 Task: Find connections with filter location Sint-Truiden with filter topic #Moneywith filter profile language Potuguese with filter current company Seagull International Global HR Consultants with filter school Xavier Institute Of Management and Entrepreneurship with filter industry Information Services with filter service category Videography with filter keywords title Addiction Counselor
Action: Mouse moved to (547, 184)
Screenshot: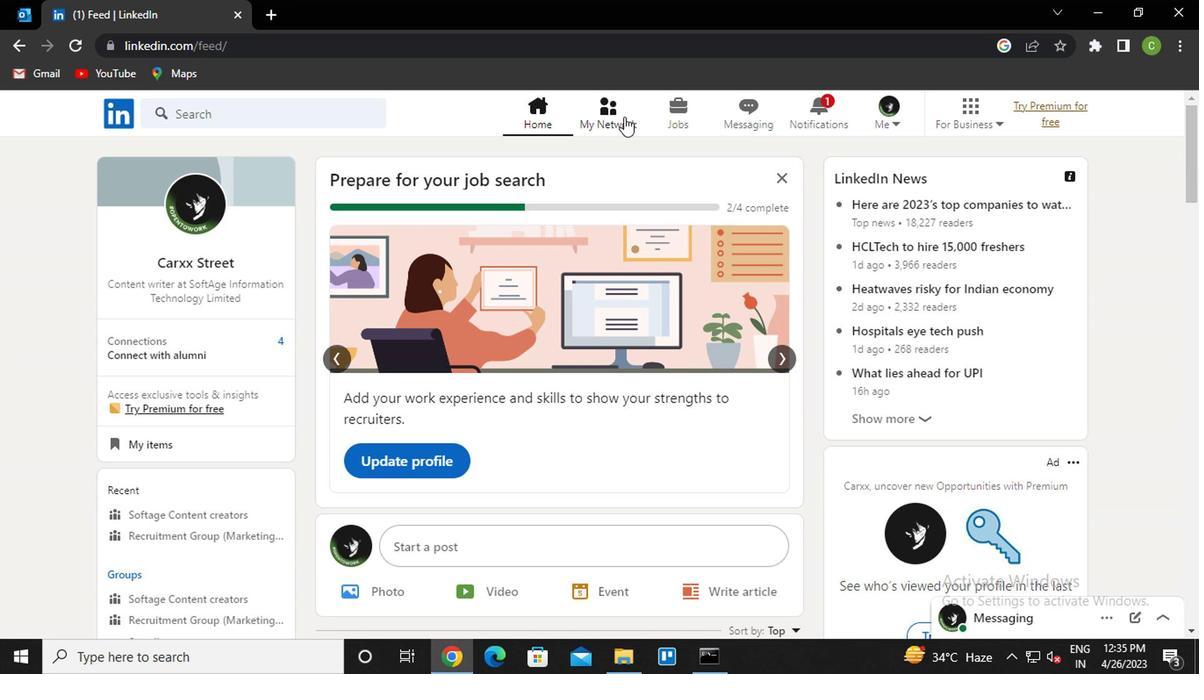 
Action: Mouse pressed left at (547, 184)
Screenshot: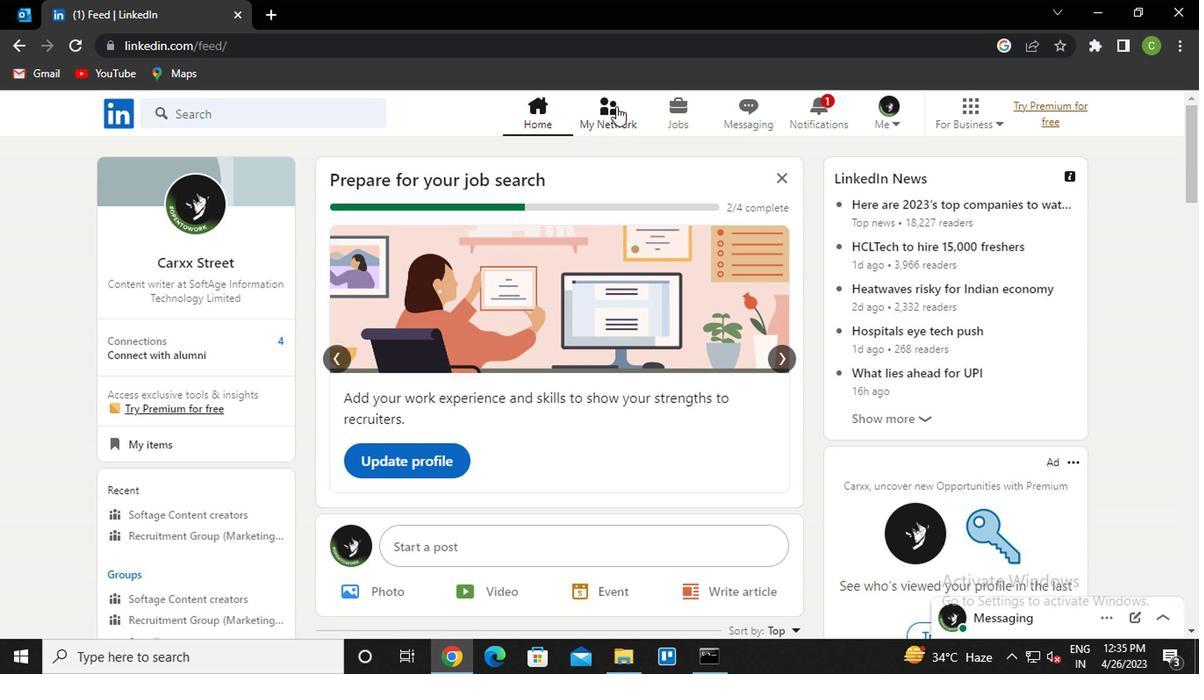
Action: Mouse moved to (300, 262)
Screenshot: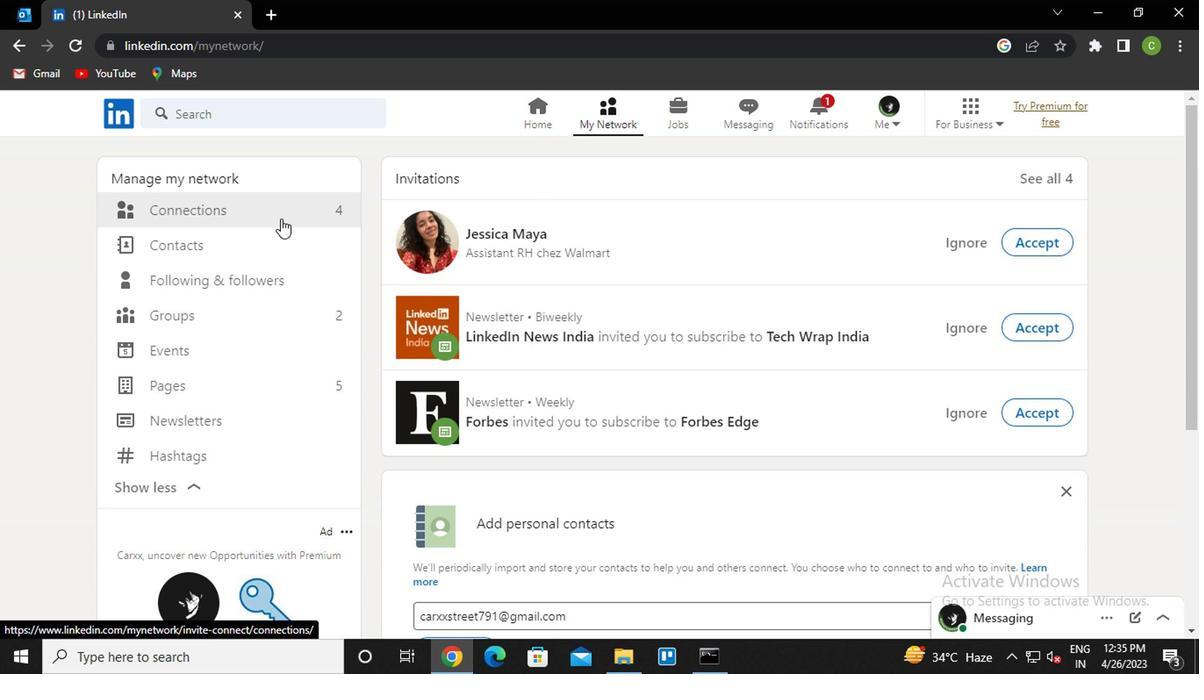 
Action: Mouse pressed left at (300, 262)
Screenshot: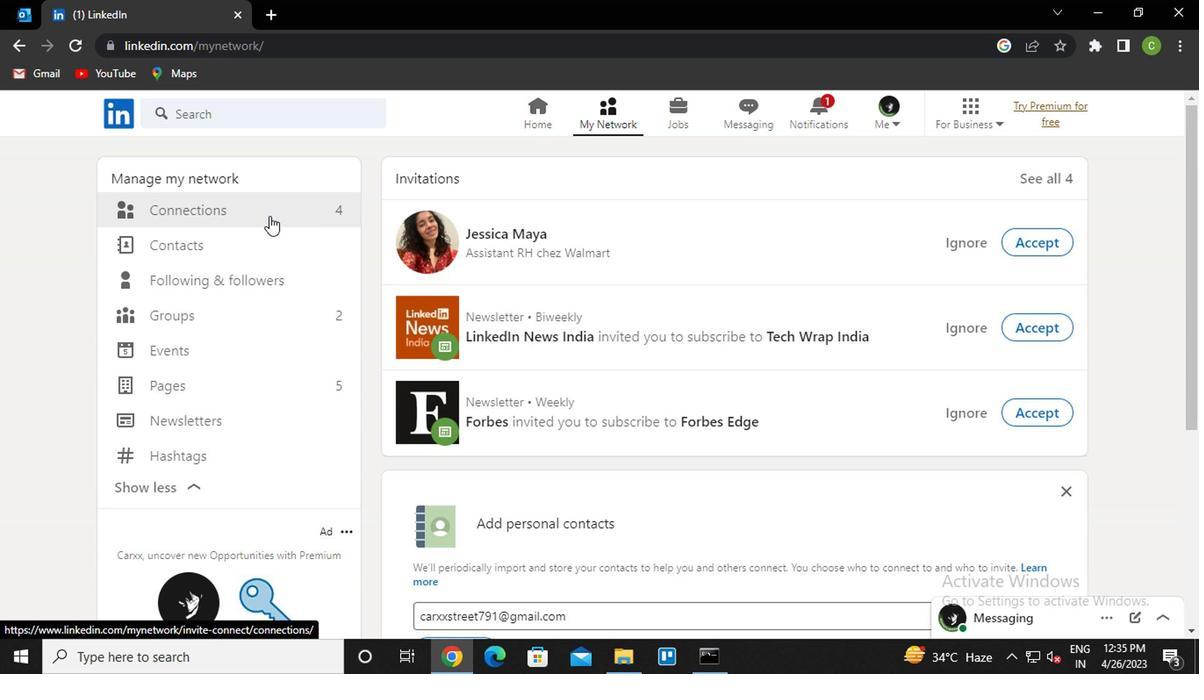 
Action: Mouse moved to (633, 260)
Screenshot: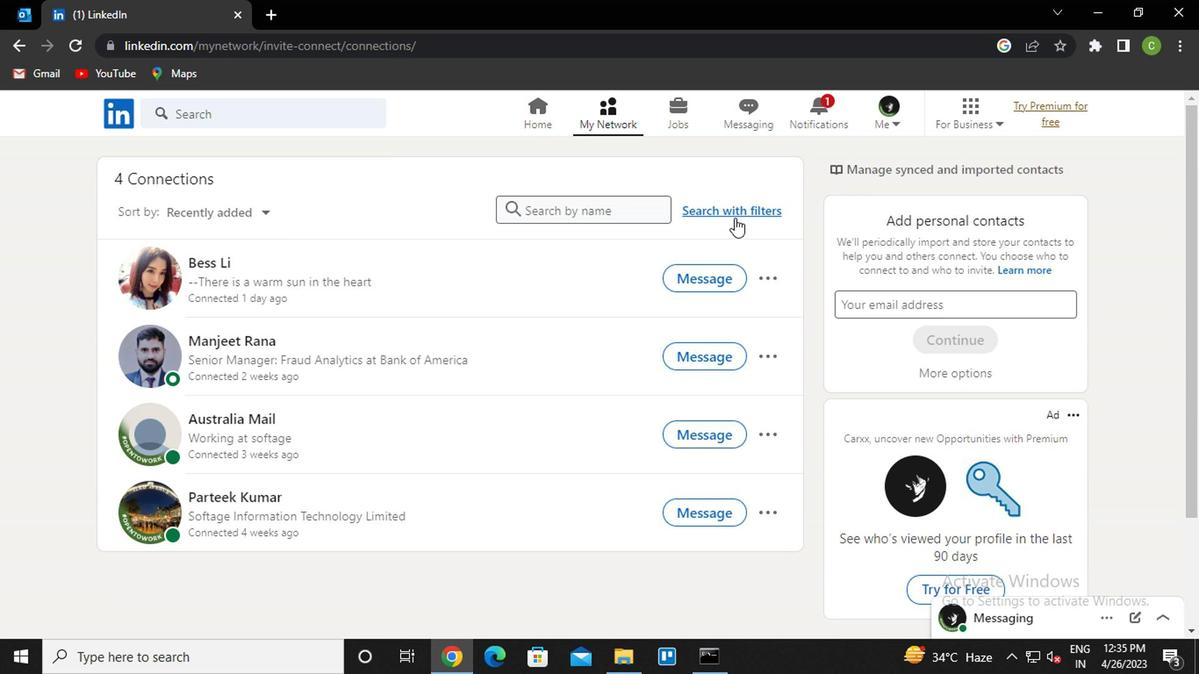 
Action: Mouse pressed left at (633, 260)
Screenshot: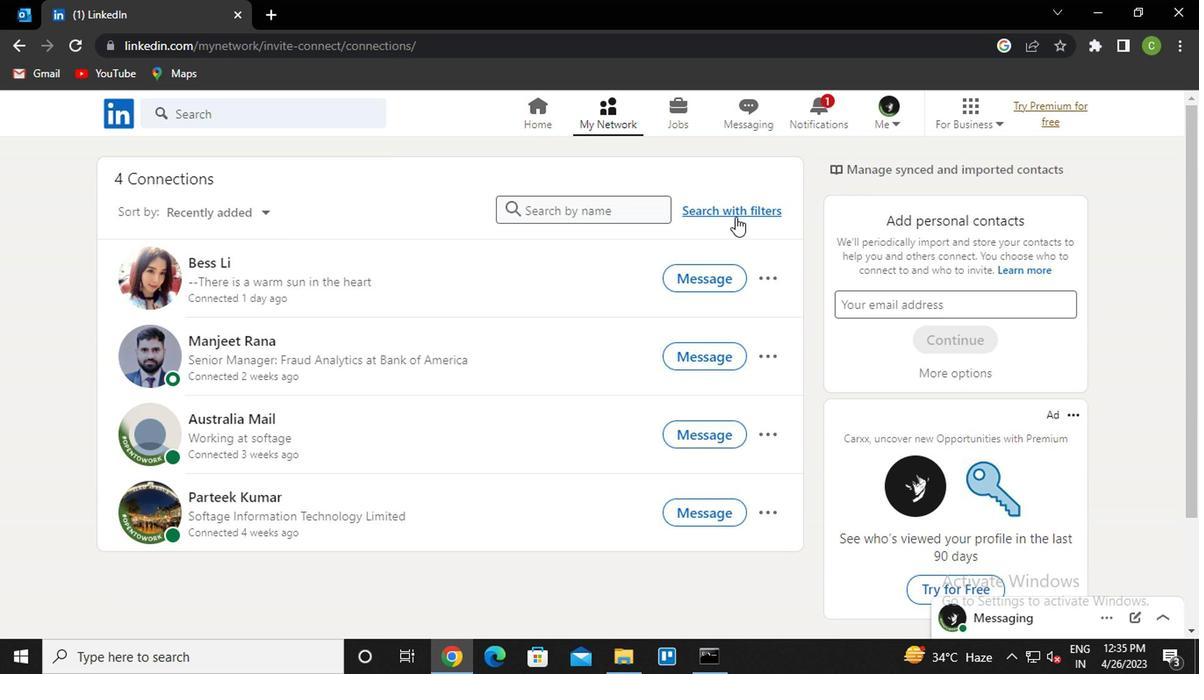 
Action: Mouse moved to (512, 212)
Screenshot: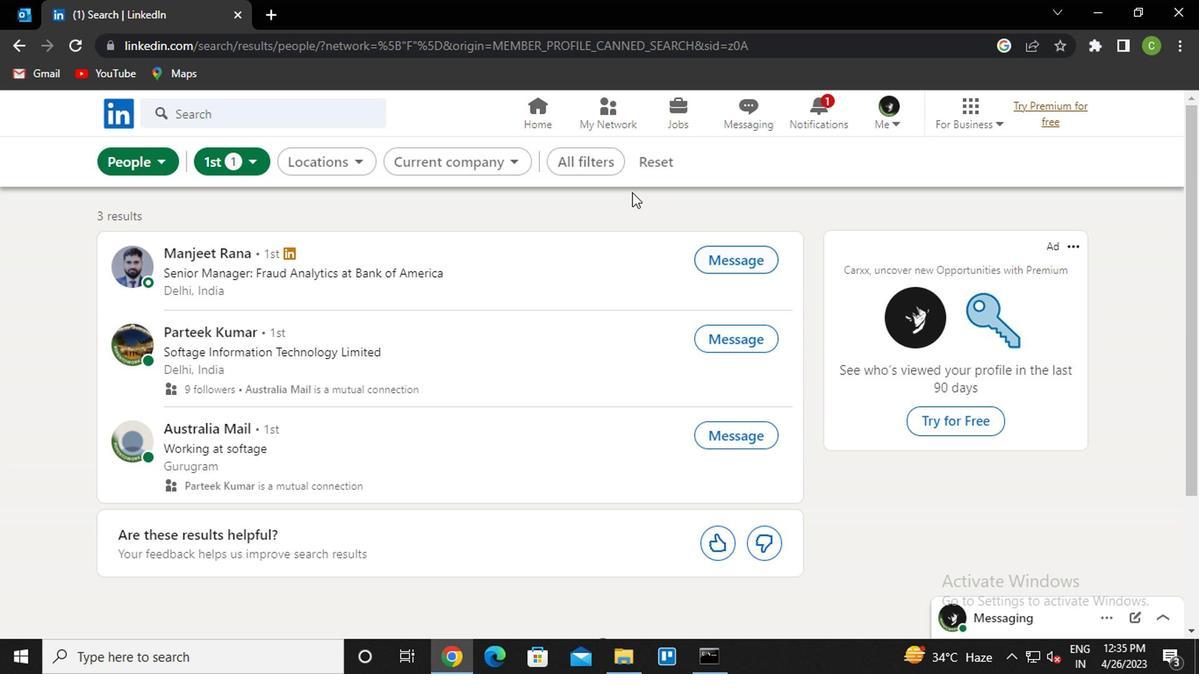 
Action: Mouse pressed left at (512, 212)
Screenshot: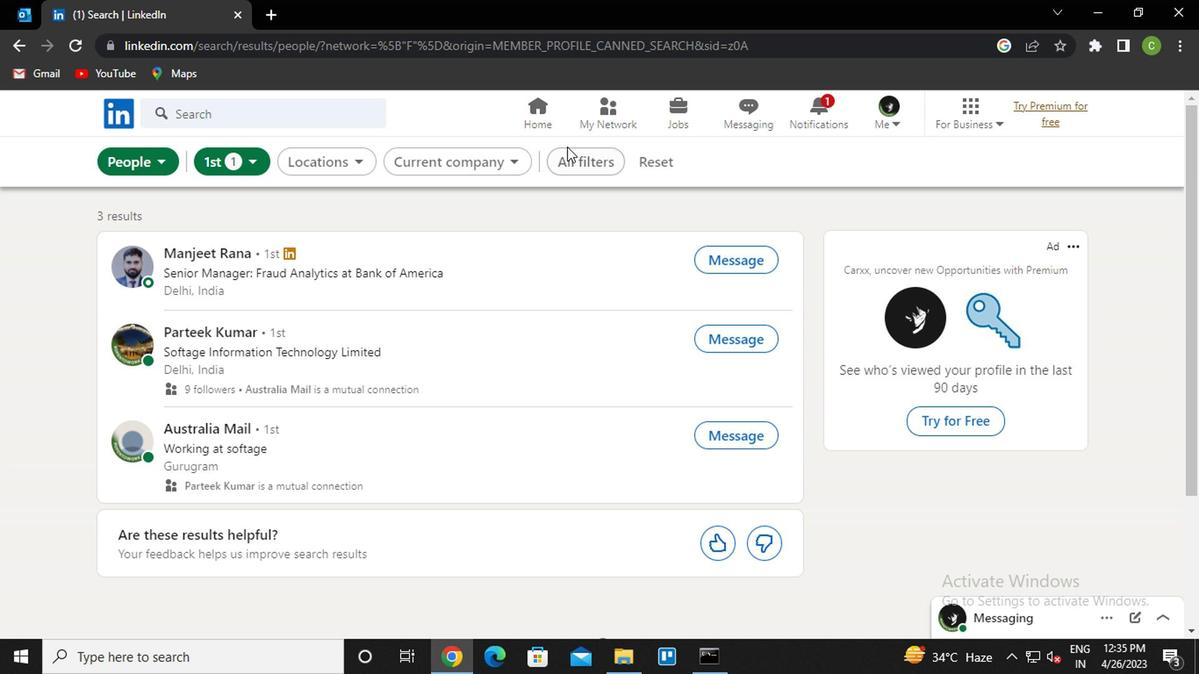 
Action: Mouse moved to (518, 224)
Screenshot: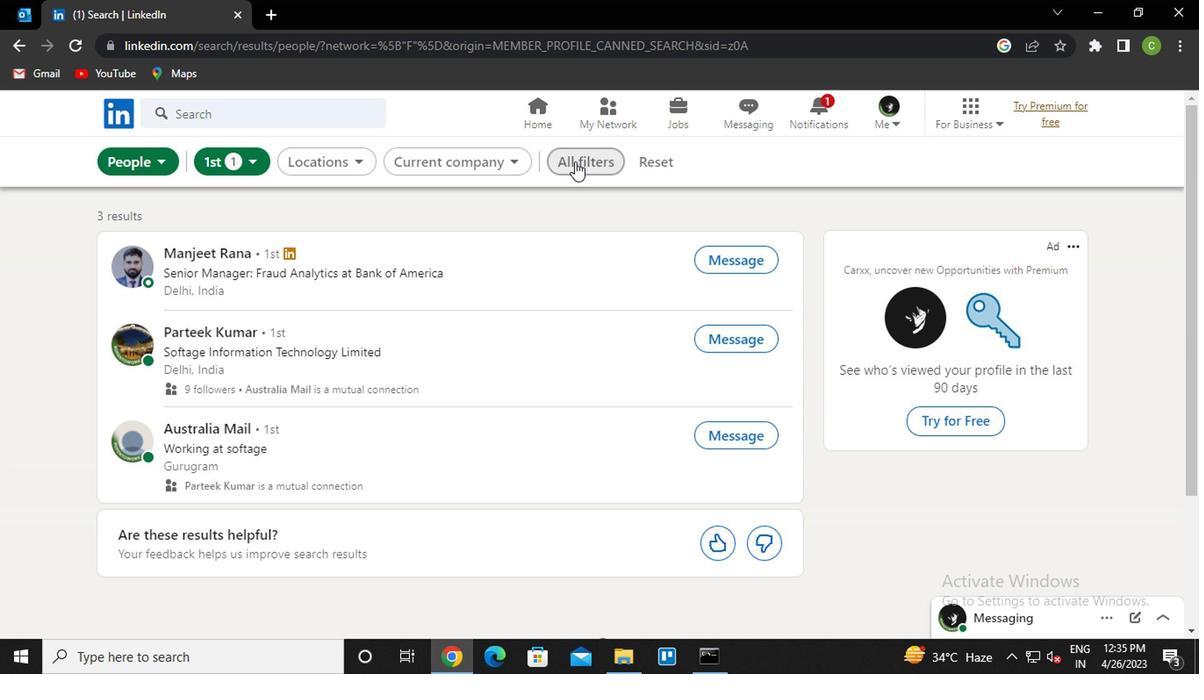 
Action: Mouse pressed left at (518, 224)
Screenshot: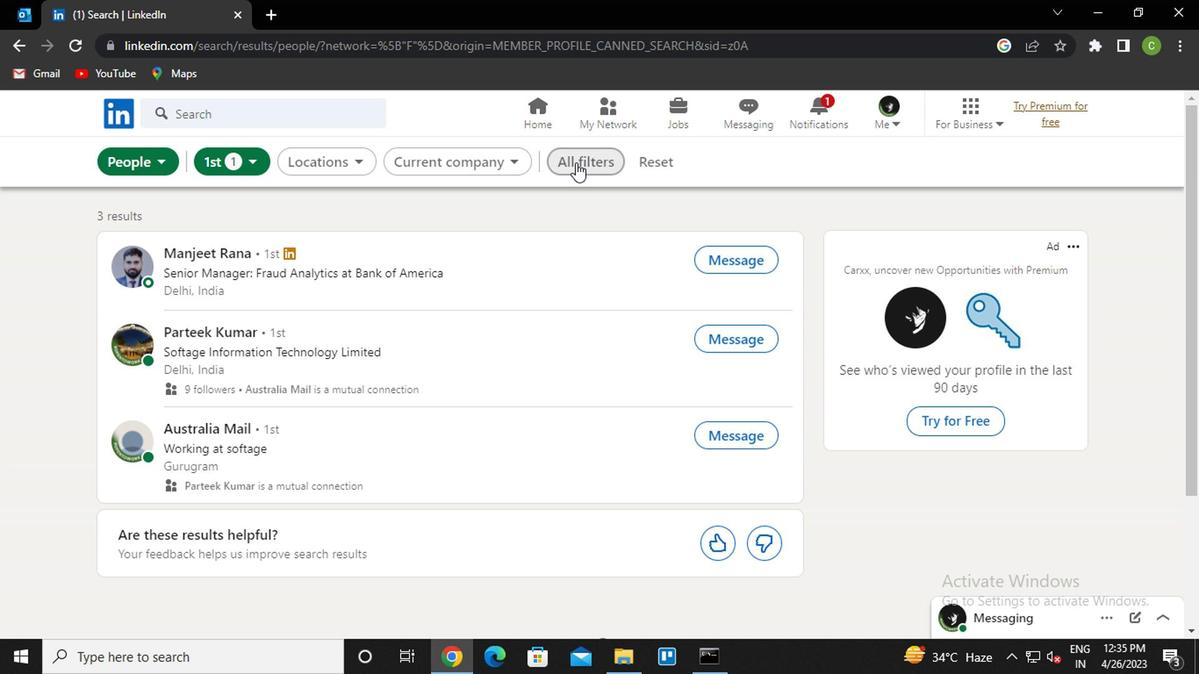 
Action: Mouse moved to (796, 380)
Screenshot: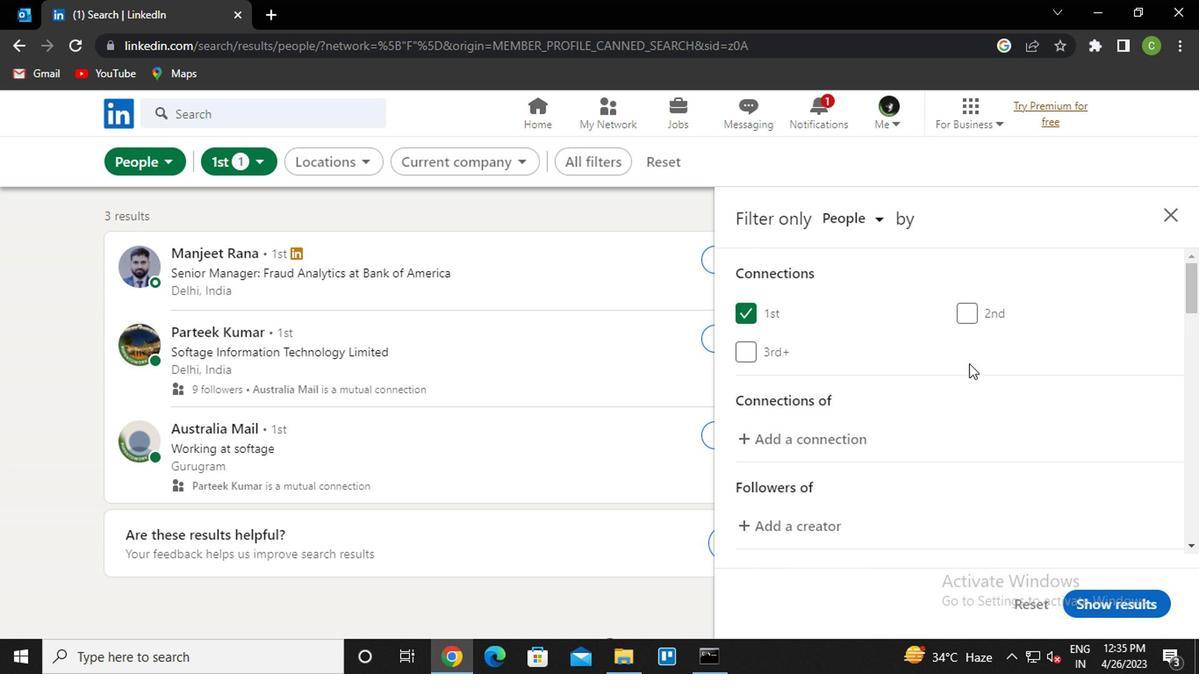 
Action: Mouse scrolled (796, 380) with delta (0, 0)
Screenshot: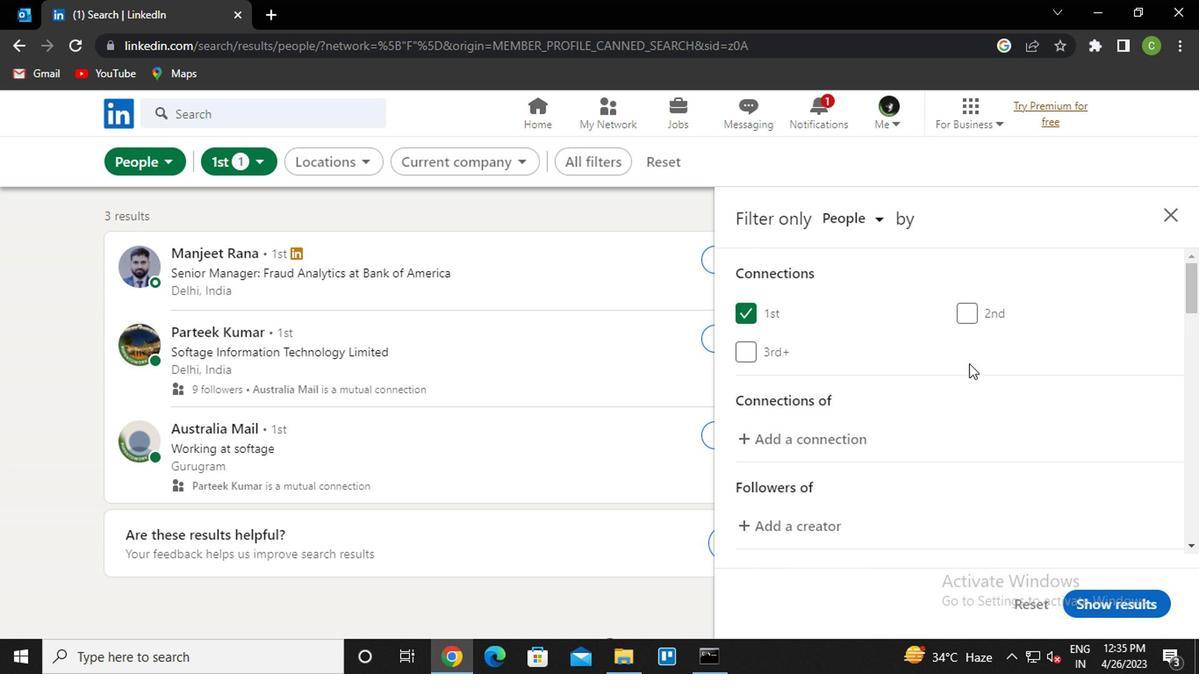 
Action: Mouse scrolled (796, 380) with delta (0, 0)
Screenshot: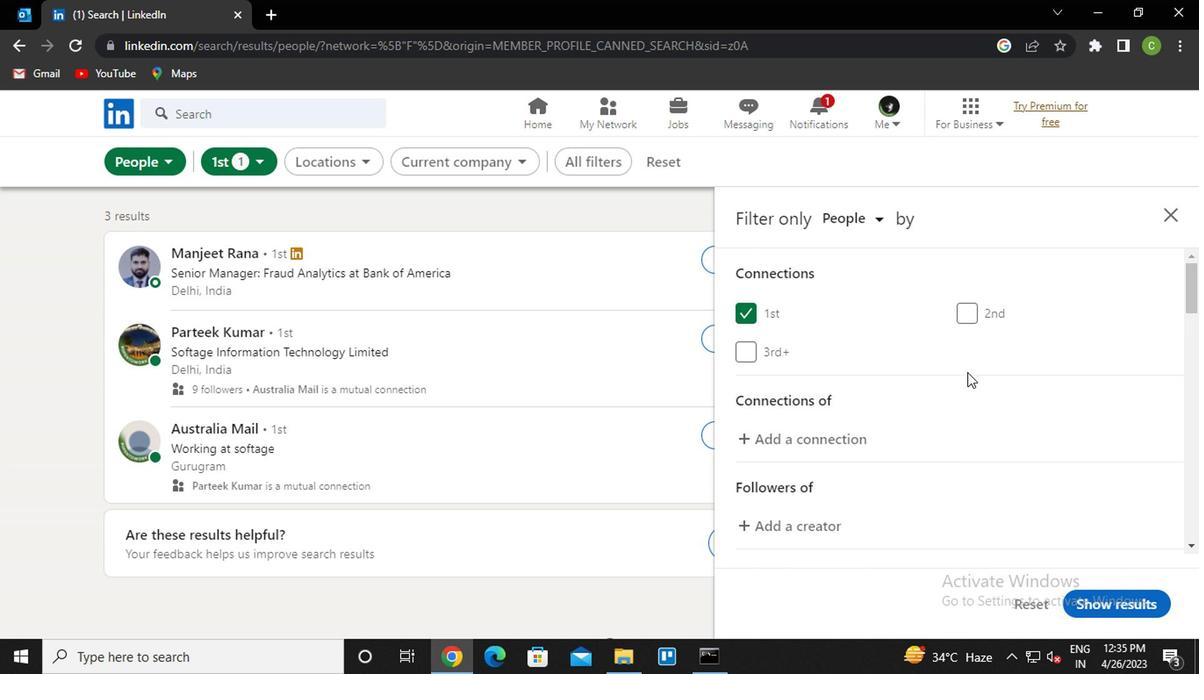 
Action: Mouse scrolled (796, 380) with delta (0, 0)
Screenshot: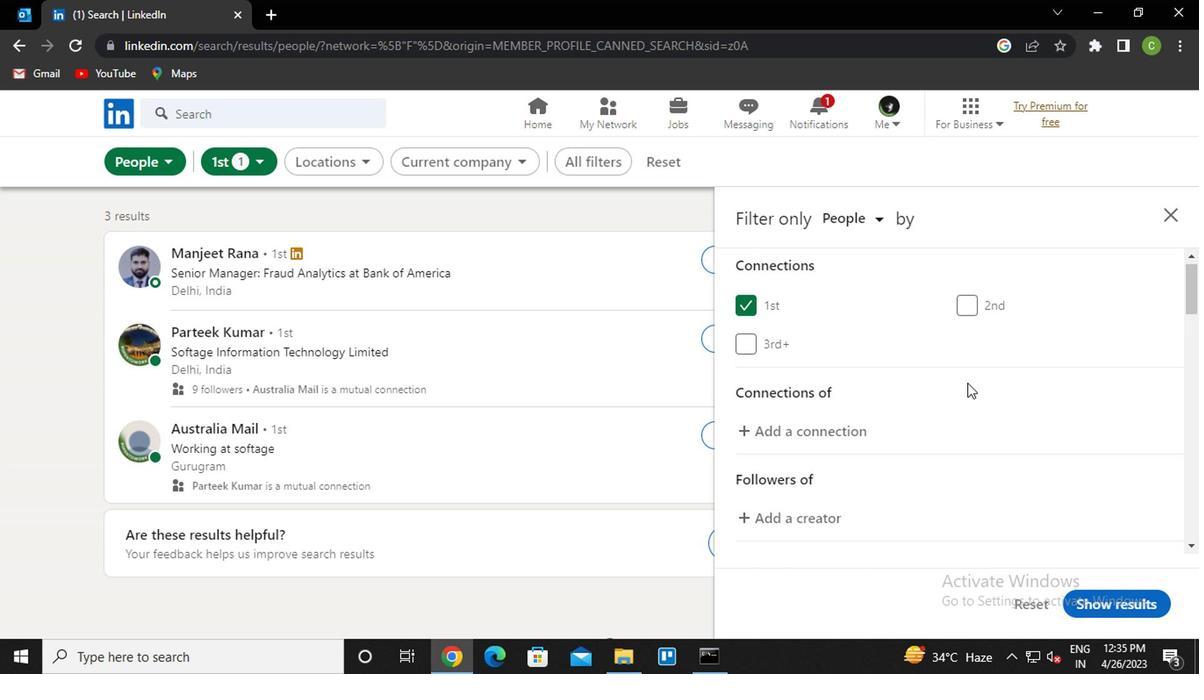 
Action: Mouse moved to (736, 452)
Screenshot: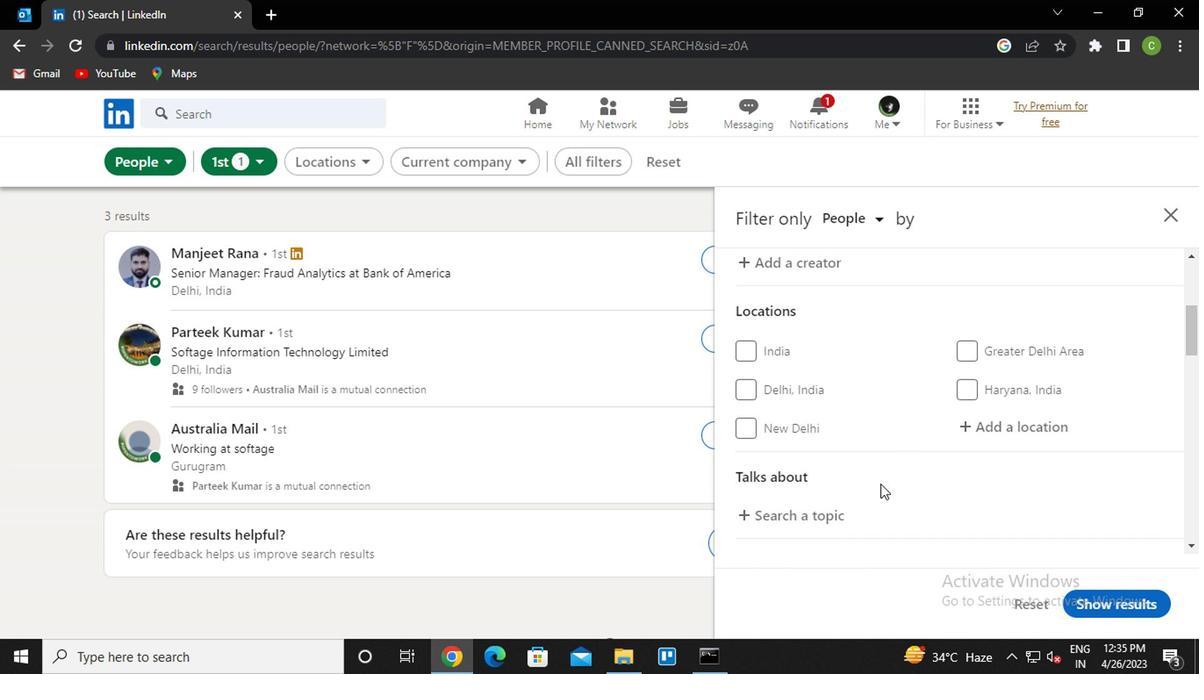 
Action: Mouse scrolled (736, 452) with delta (0, 0)
Screenshot: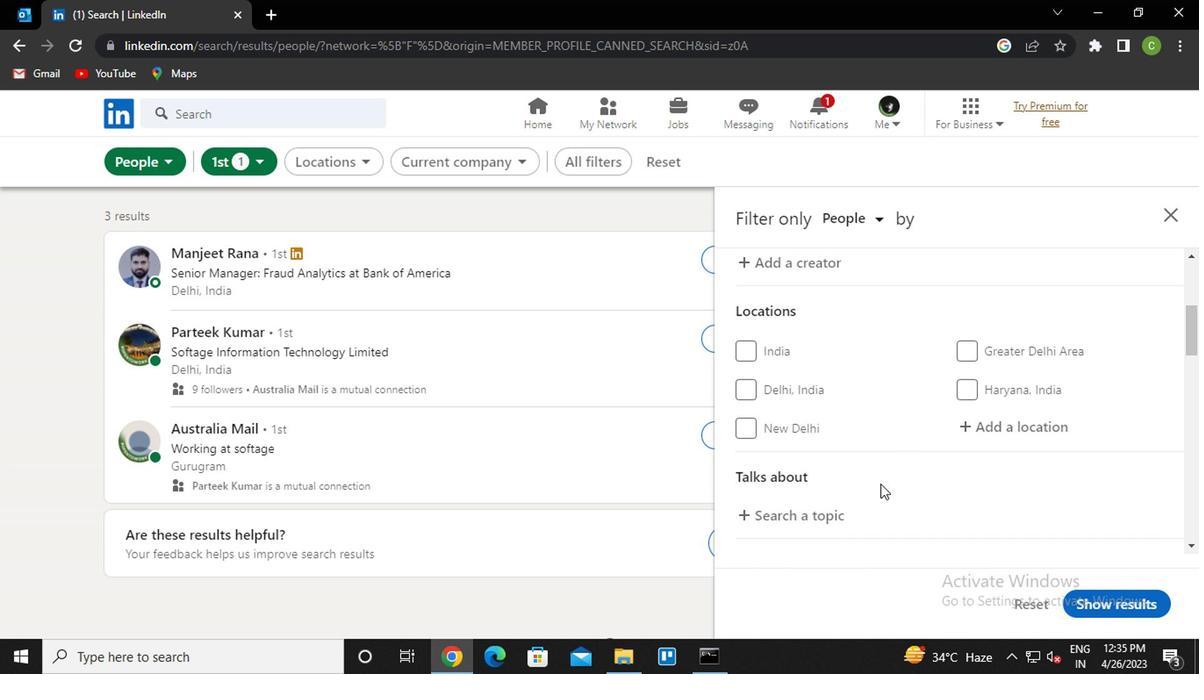 
Action: Mouse moved to (810, 395)
Screenshot: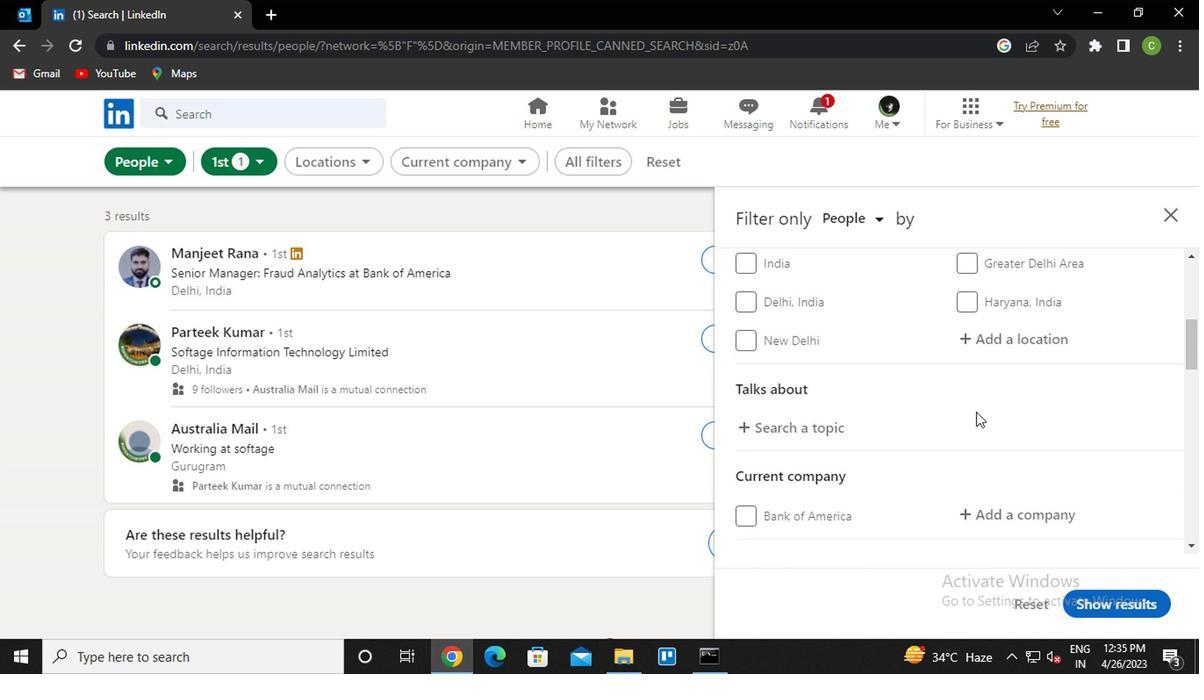 
Action: Mouse scrolled (810, 396) with delta (0, 0)
Screenshot: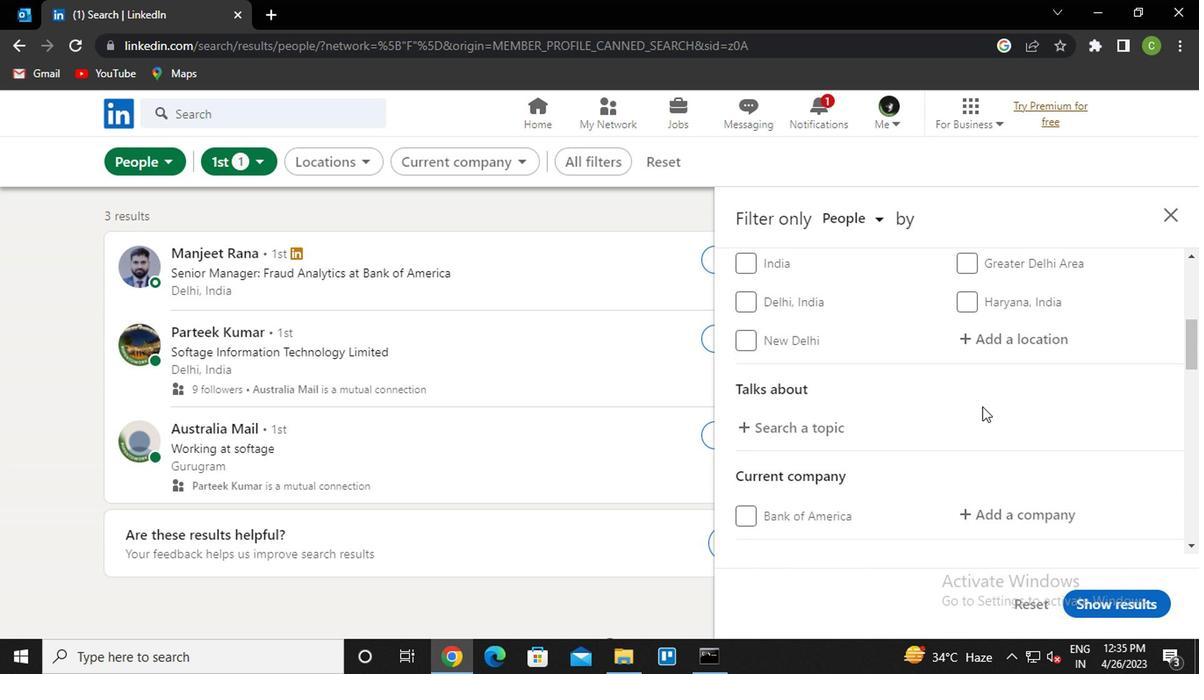 
Action: Mouse moved to (823, 414)
Screenshot: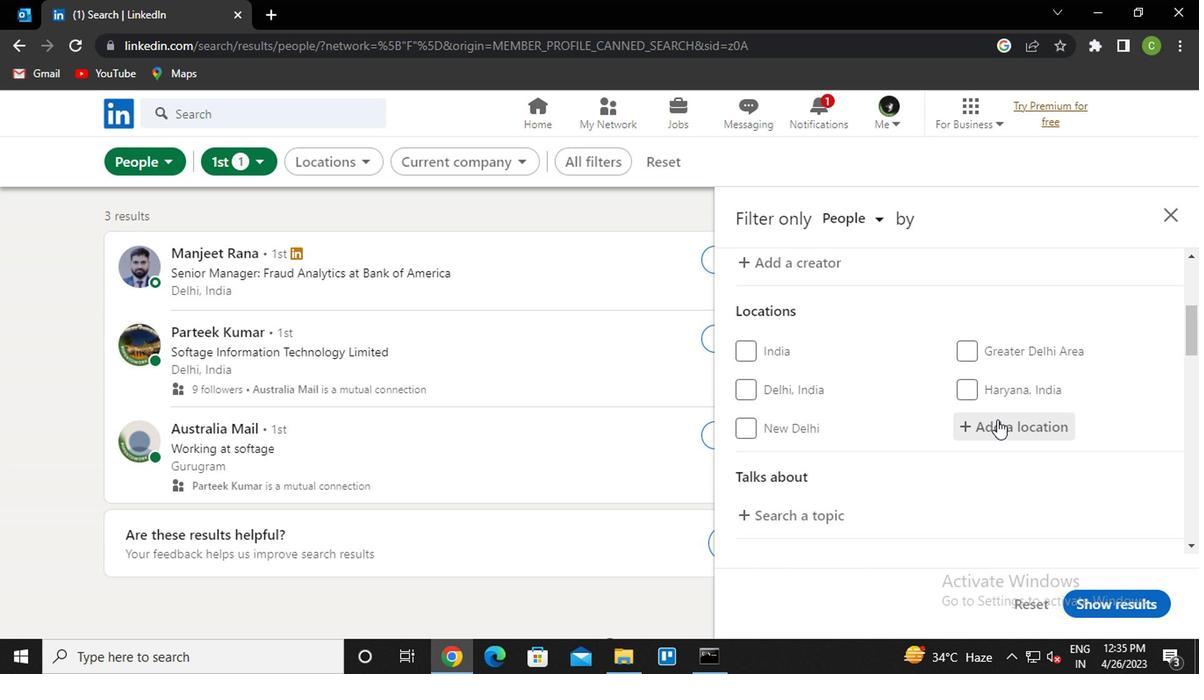 
Action: Mouse pressed left at (823, 414)
Screenshot: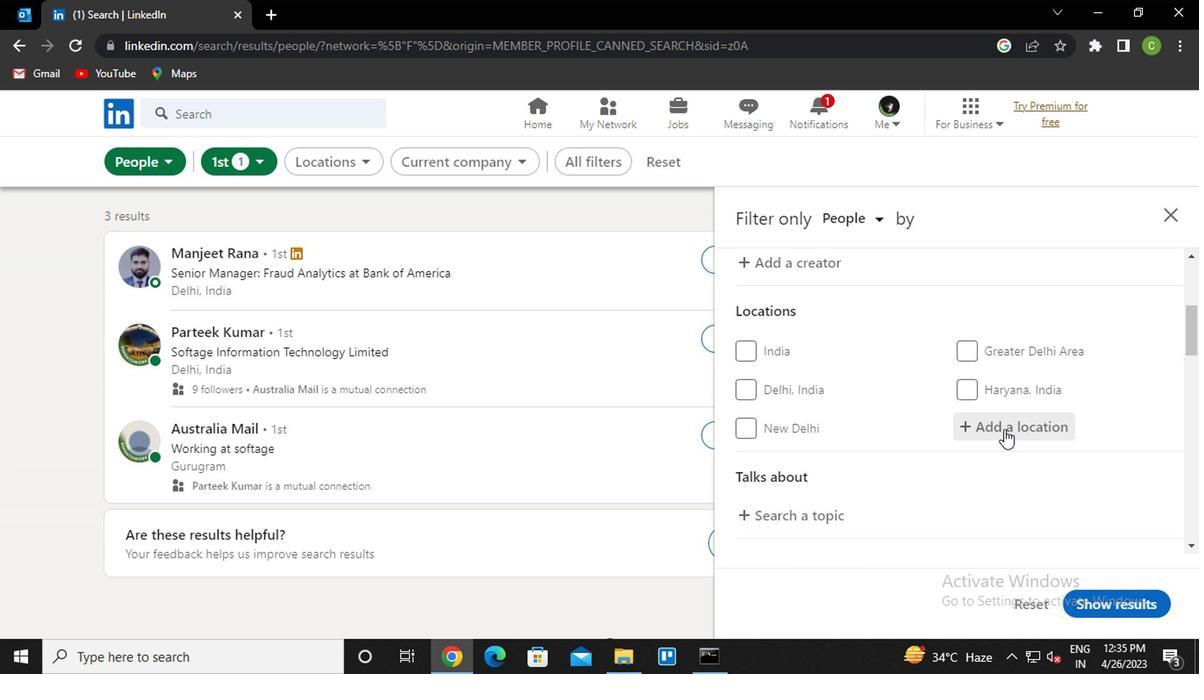 
Action: Key pressed <Key.caps_lock><Key.caps_lock>s<Key.caps_lock>int-trui<Key.down><Key.enter>
Screenshot: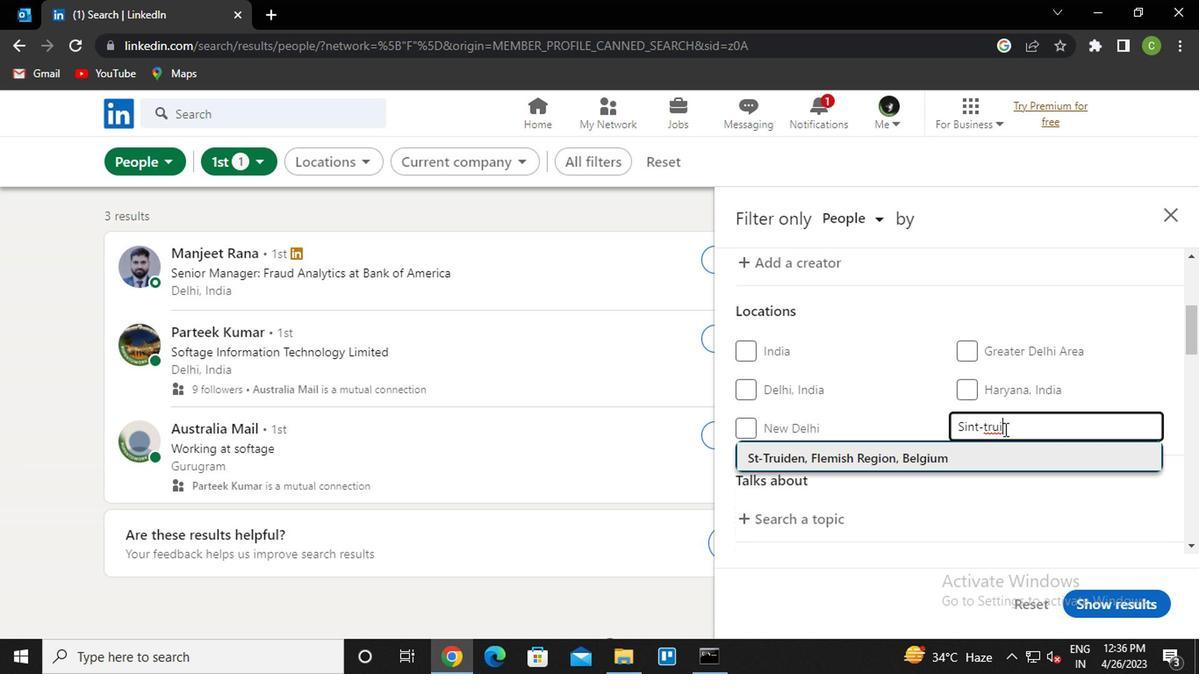 
Action: Mouse moved to (826, 420)
Screenshot: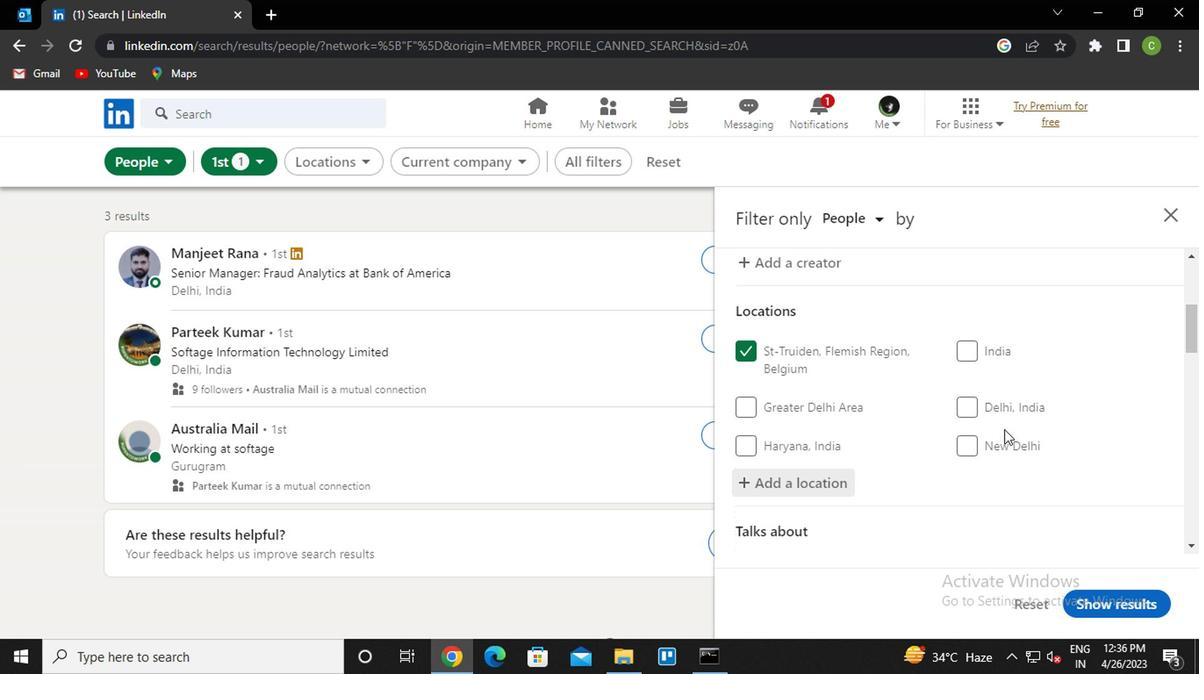 
Action: Mouse scrolled (826, 420) with delta (0, 0)
Screenshot: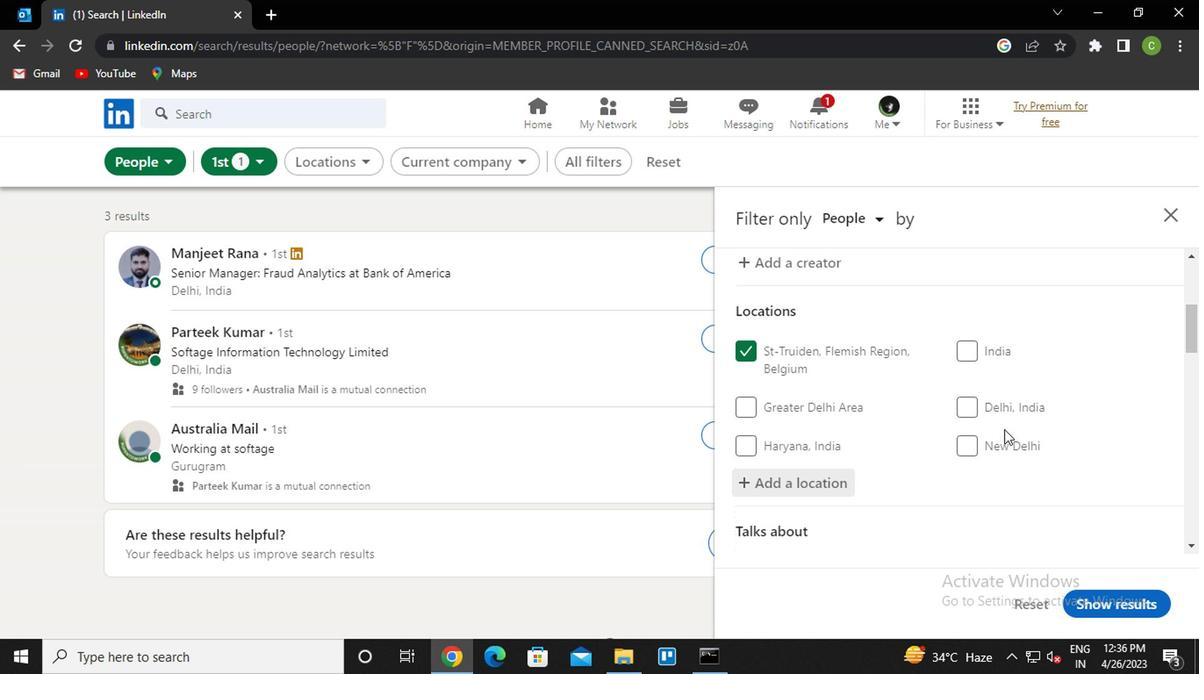 
Action: Mouse moved to (827, 422)
Screenshot: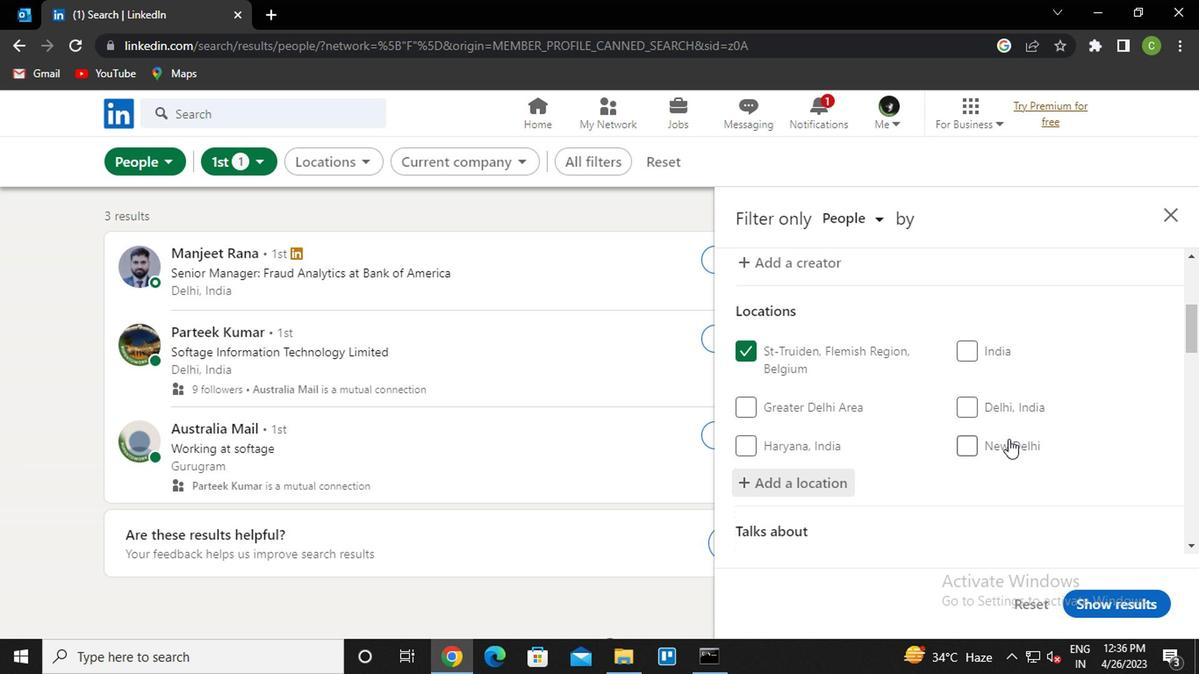 
Action: Mouse scrolled (827, 422) with delta (0, 0)
Screenshot: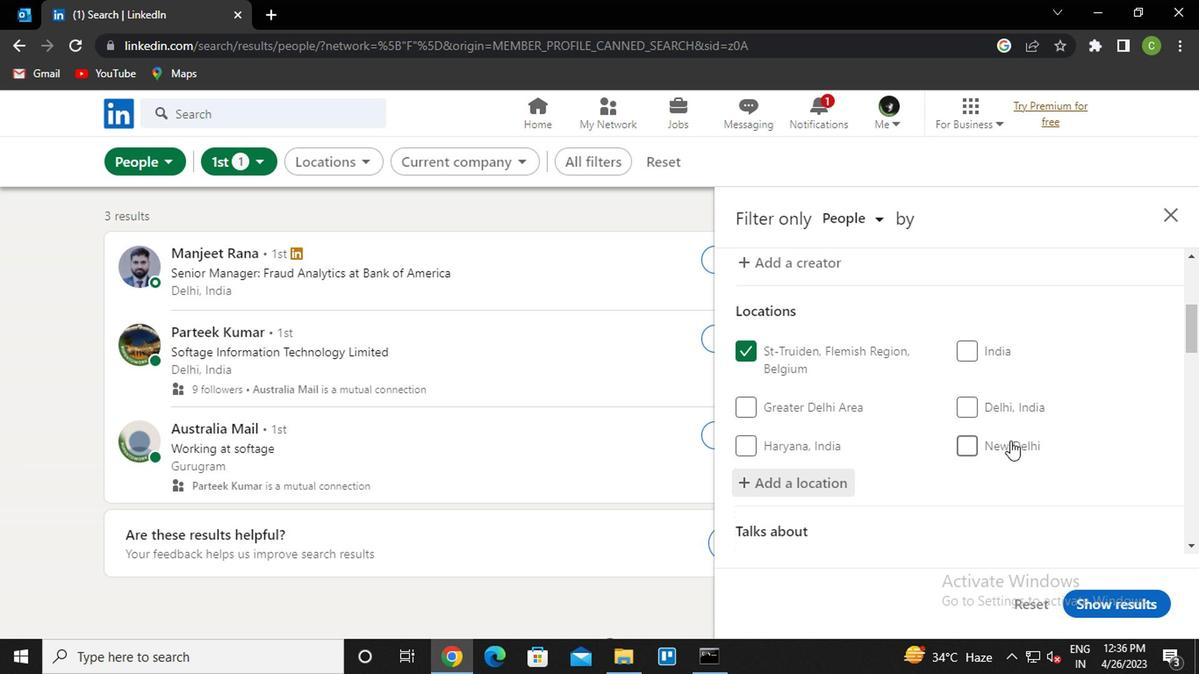 
Action: Mouse moved to (688, 392)
Screenshot: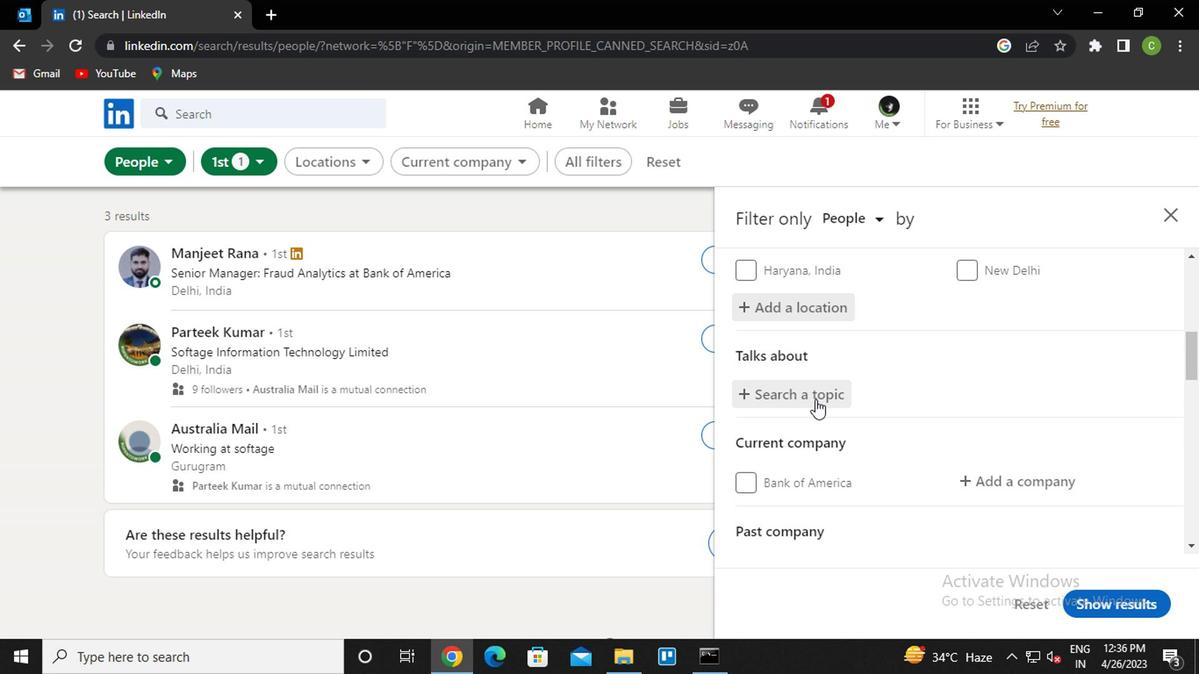 
Action: Mouse pressed left at (688, 392)
Screenshot: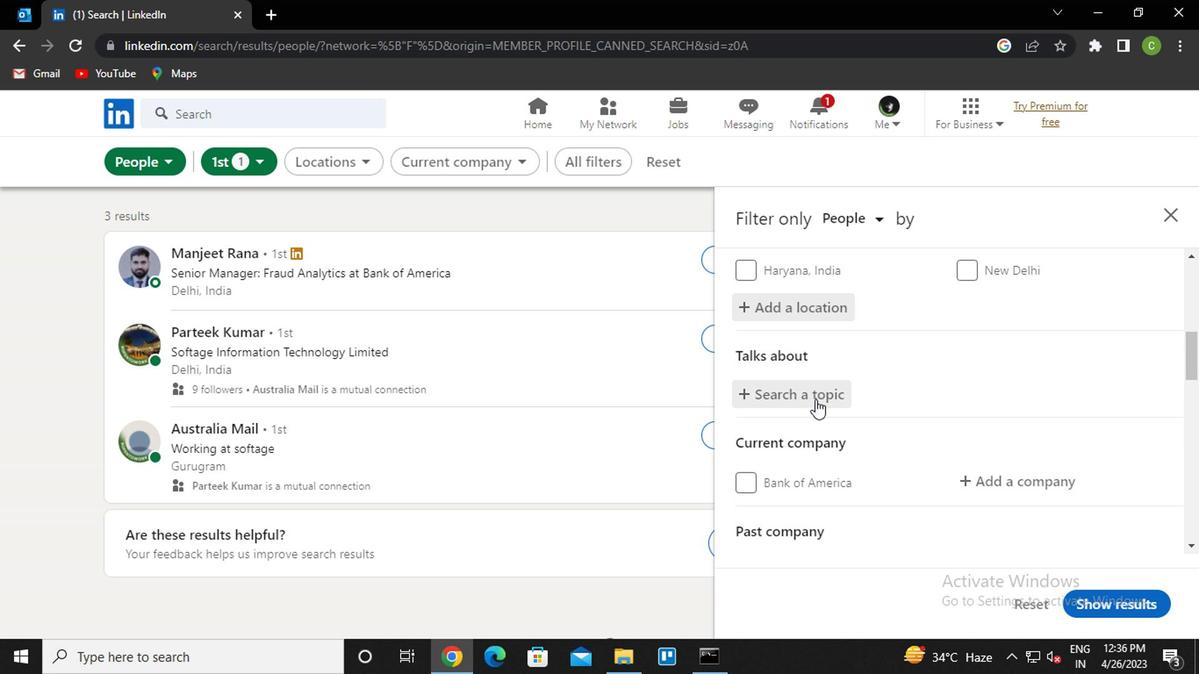 
Action: Key pressed <Key.caps_lock>m<Key.caps_lock>oney<Key.down><Key.enter>
Screenshot: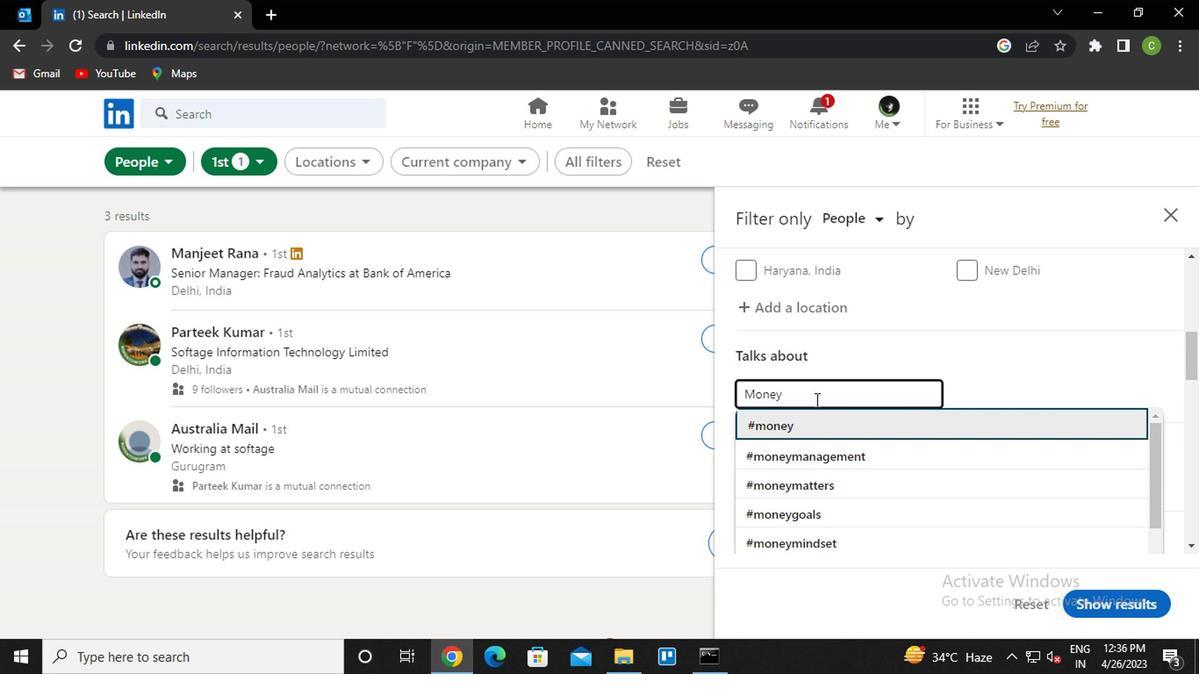 
Action: Mouse scrolled (688, 392) with delta (0, 0)
Screenshot: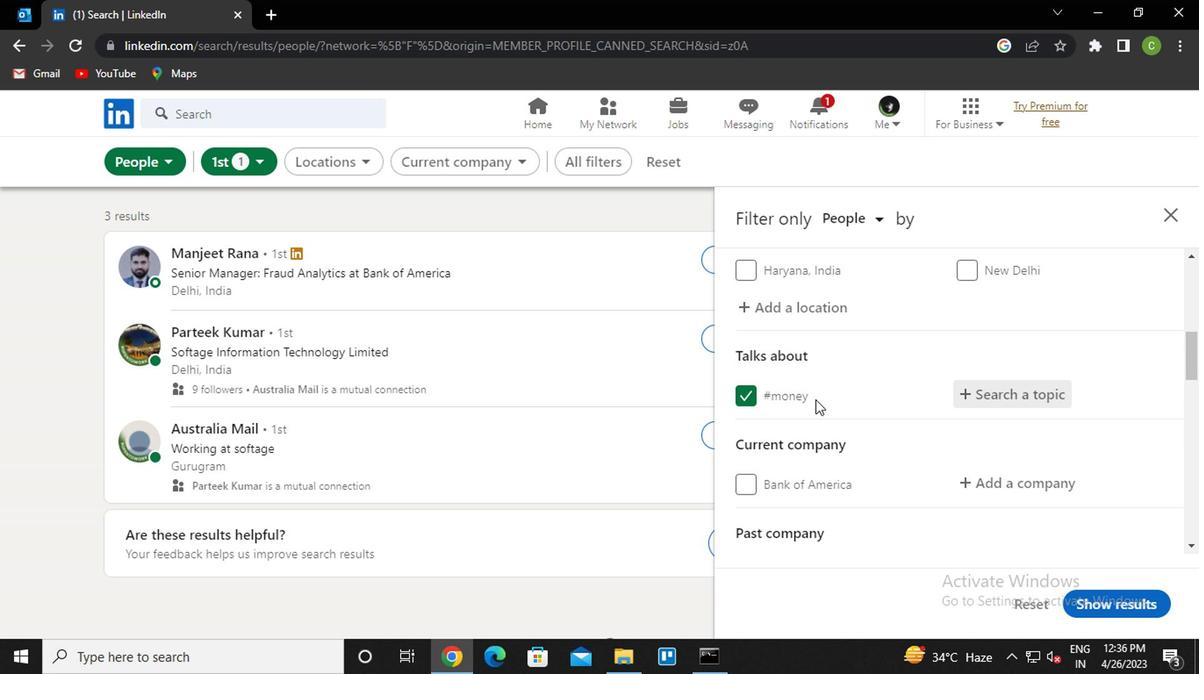 
Action: Mouse scrolled (688, 392) with delta (0, 0)
Screenshot: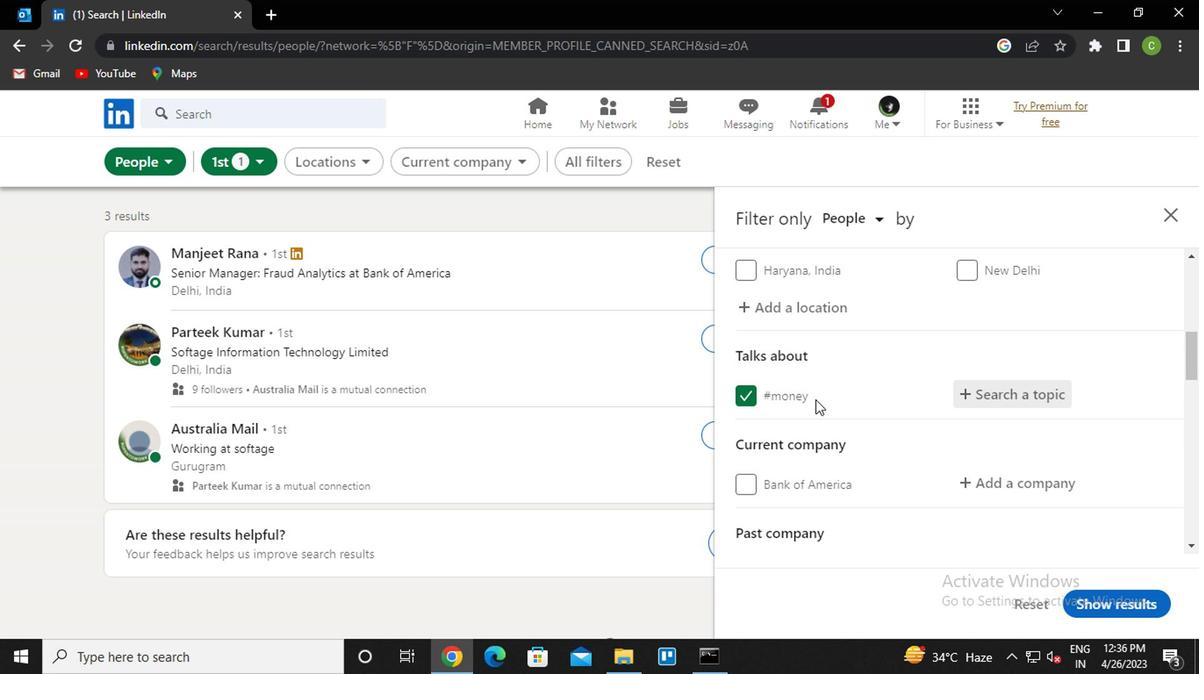 
Action: Mouse moved to (842, 327)
Screenshot: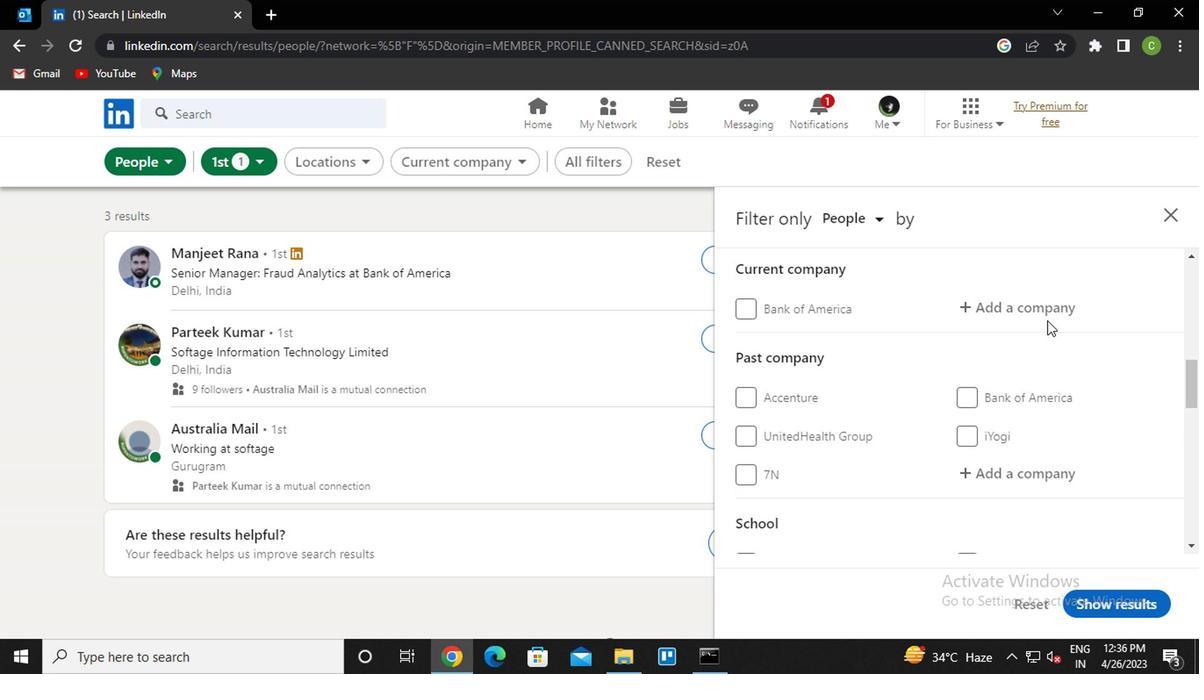 
Action: Mouse pressed left at (842, 327)
Screenshot: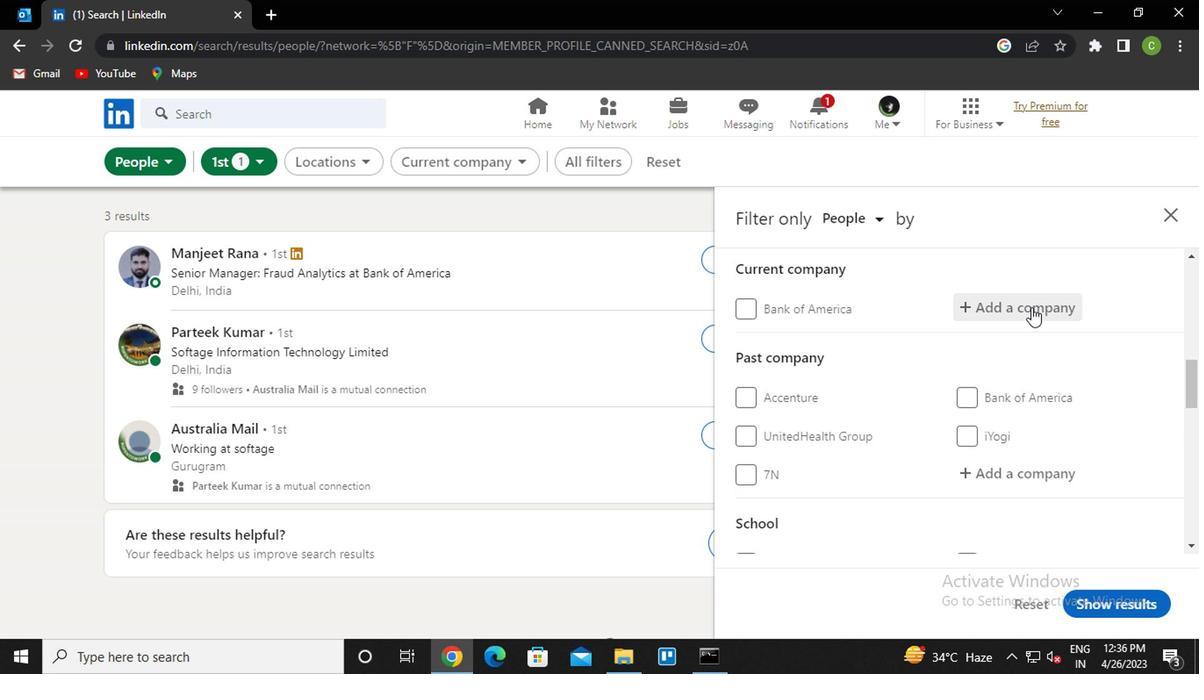 
Action: Mouse moved to (820, 342)
Screenshot: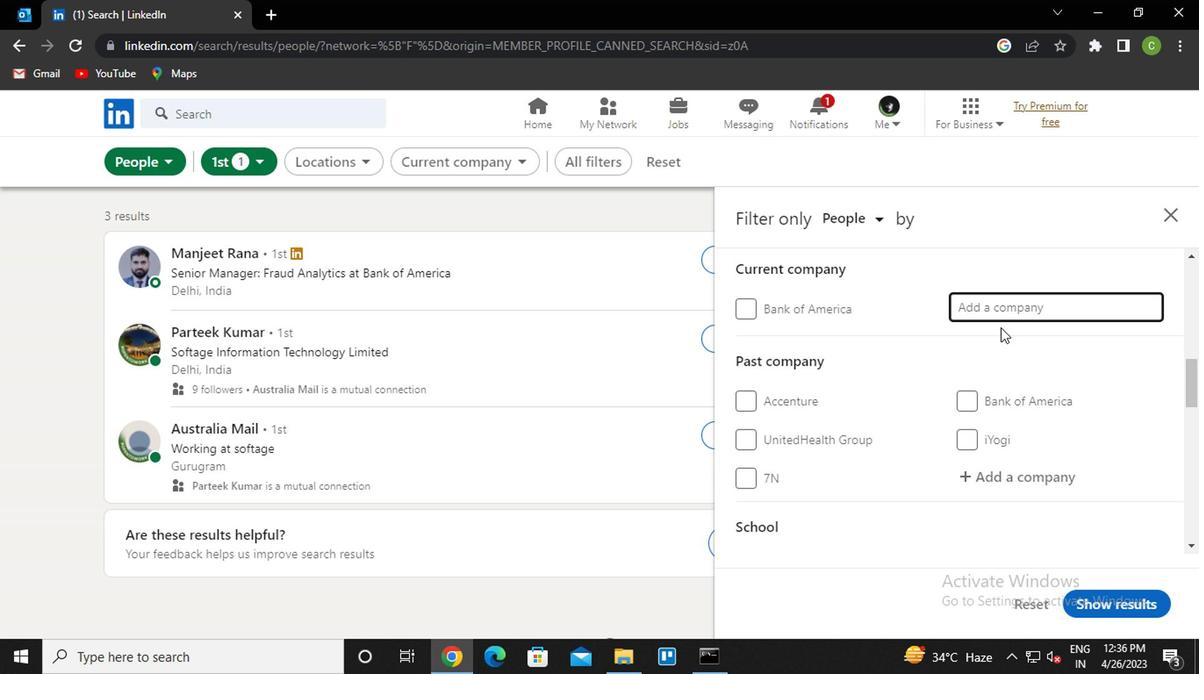
Action: Key pressed <Key.caps_lock>s<Key.caps_lock>eagull<Key.down><Key.enter>
Screenshot: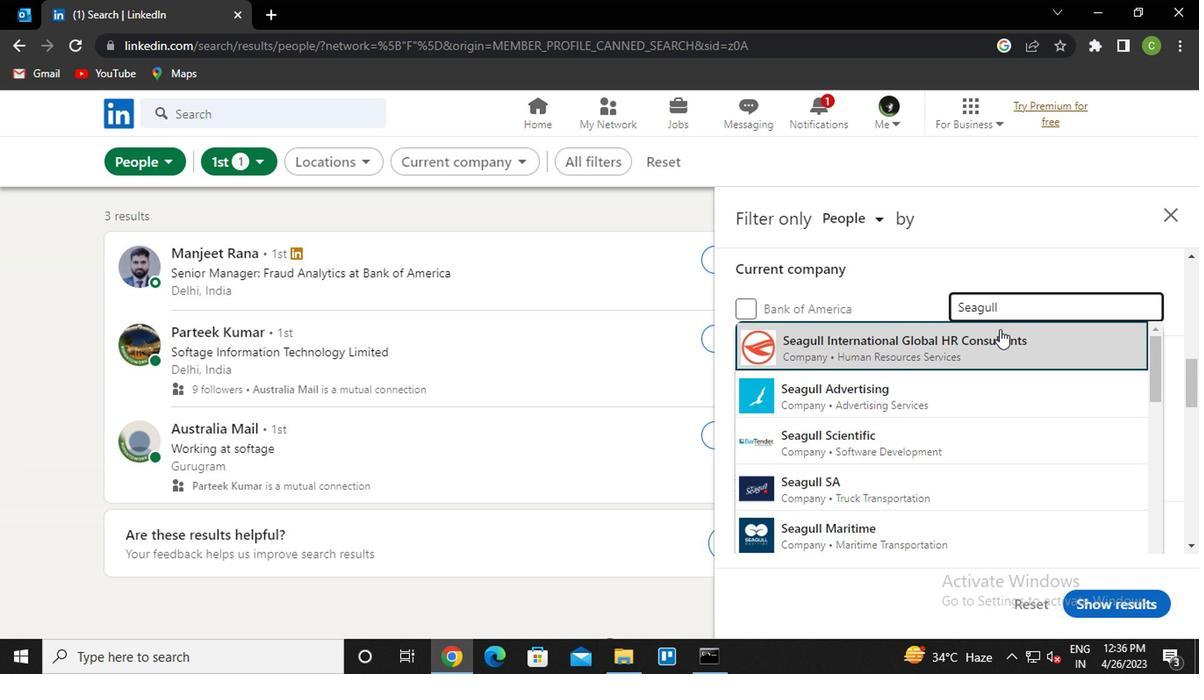 
Action: Mouse moved to (866, 339)
Screenshot: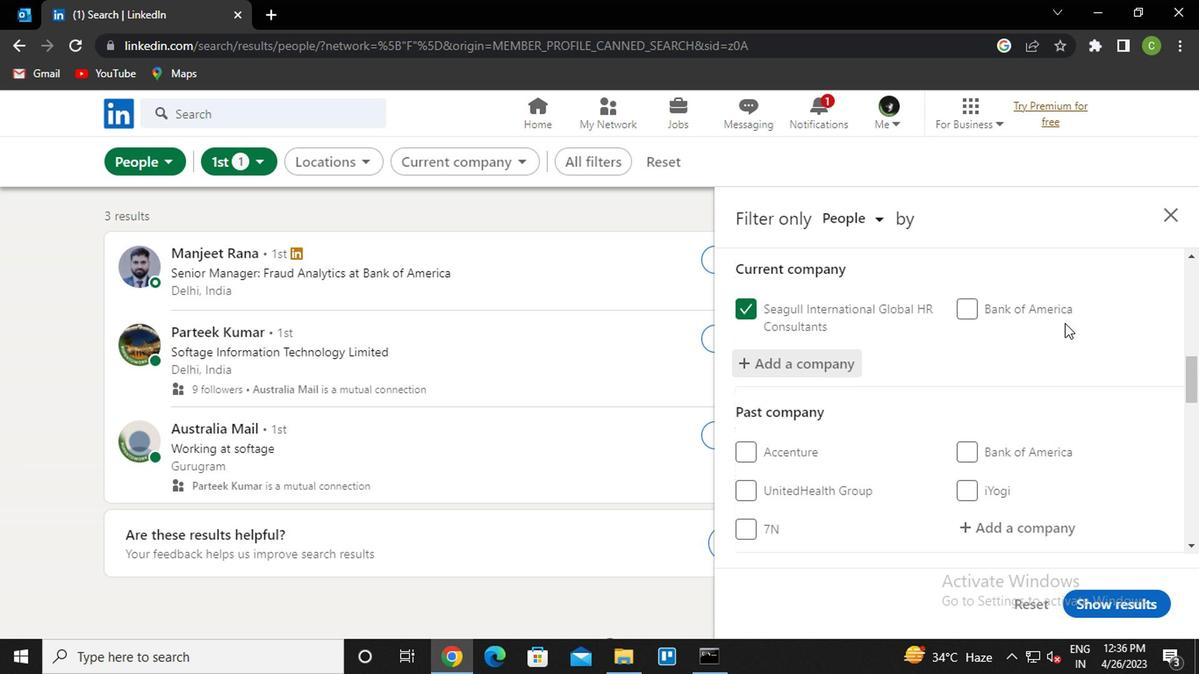 
Action: Mouse scrolled (866, 338) with delta (0, 0)
Screenshot: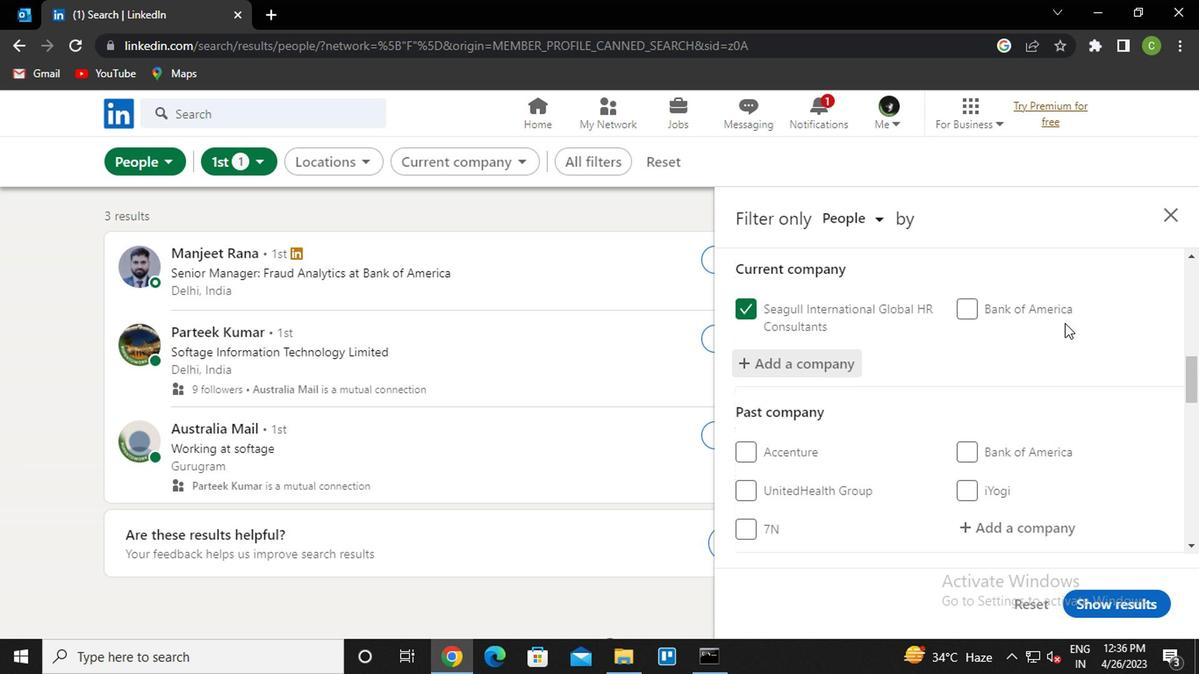 
Action: Mouse moved to (776, 426)
Screenshot: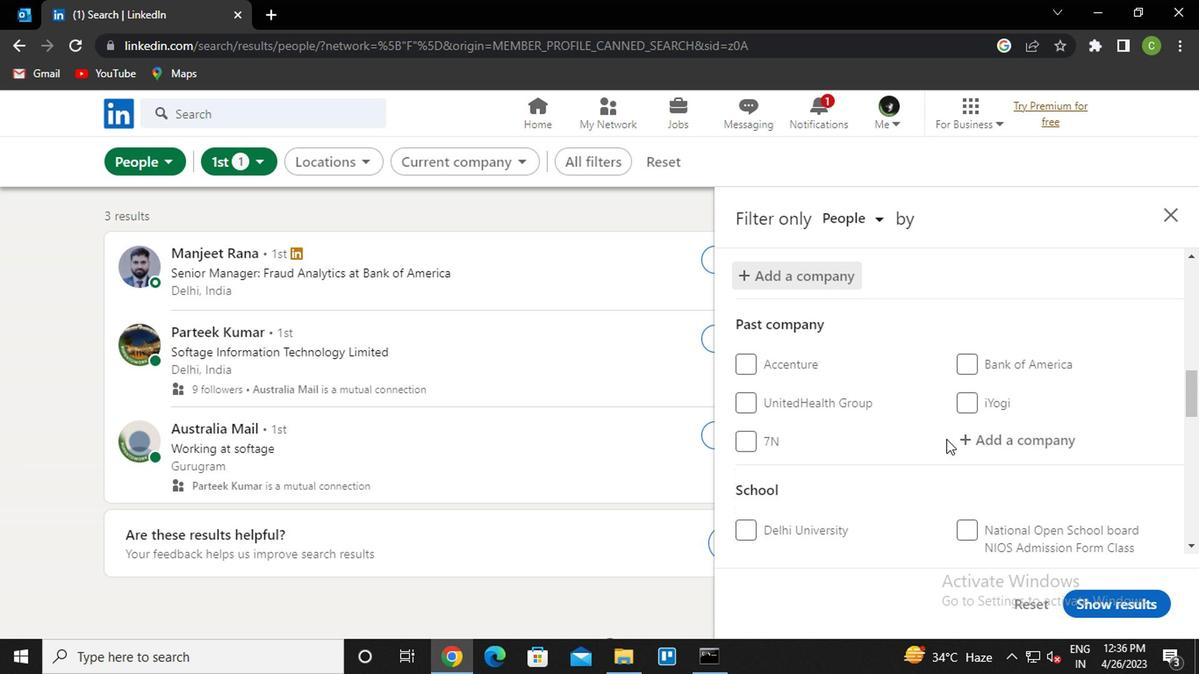 
Action: Mouse scrolled (776, 425) with delta (0, 0)
Screenshot: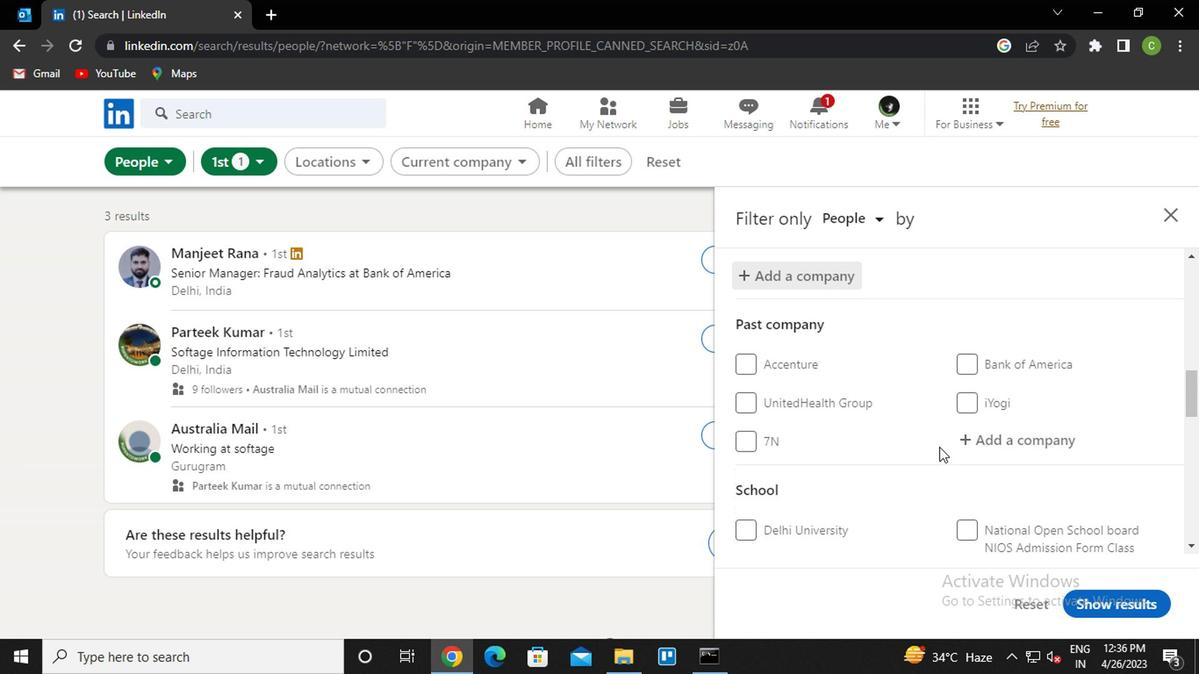 
Action: Mouse scrolled (776, 425) with delta (0, 0)
Screenshot: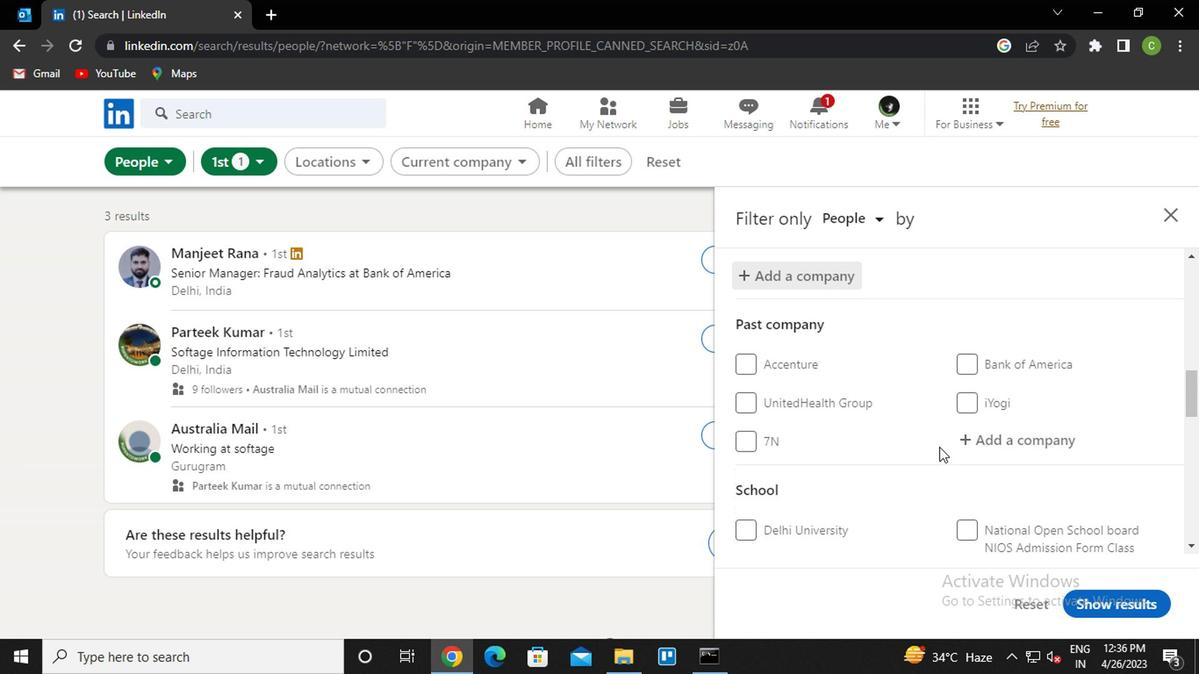 
Action: Mouse moved to (776, 426)
Screenshot: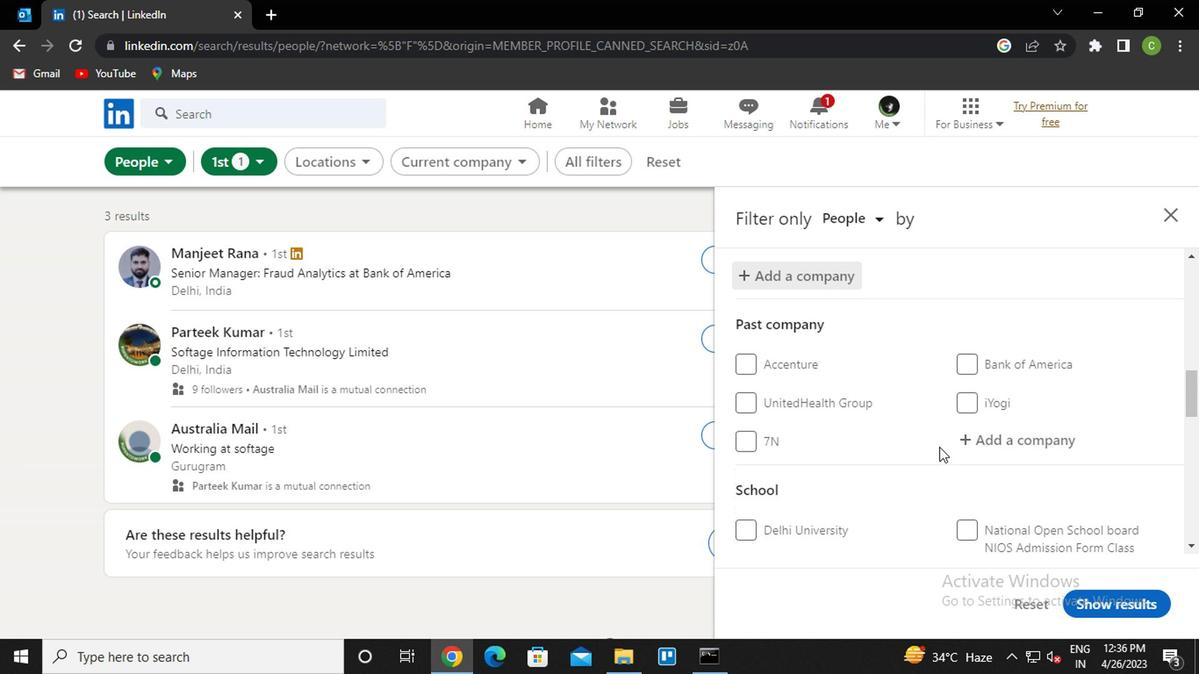 
Action: Mouse scrolled (776, 425) with delta (0, 0)
Screenshot: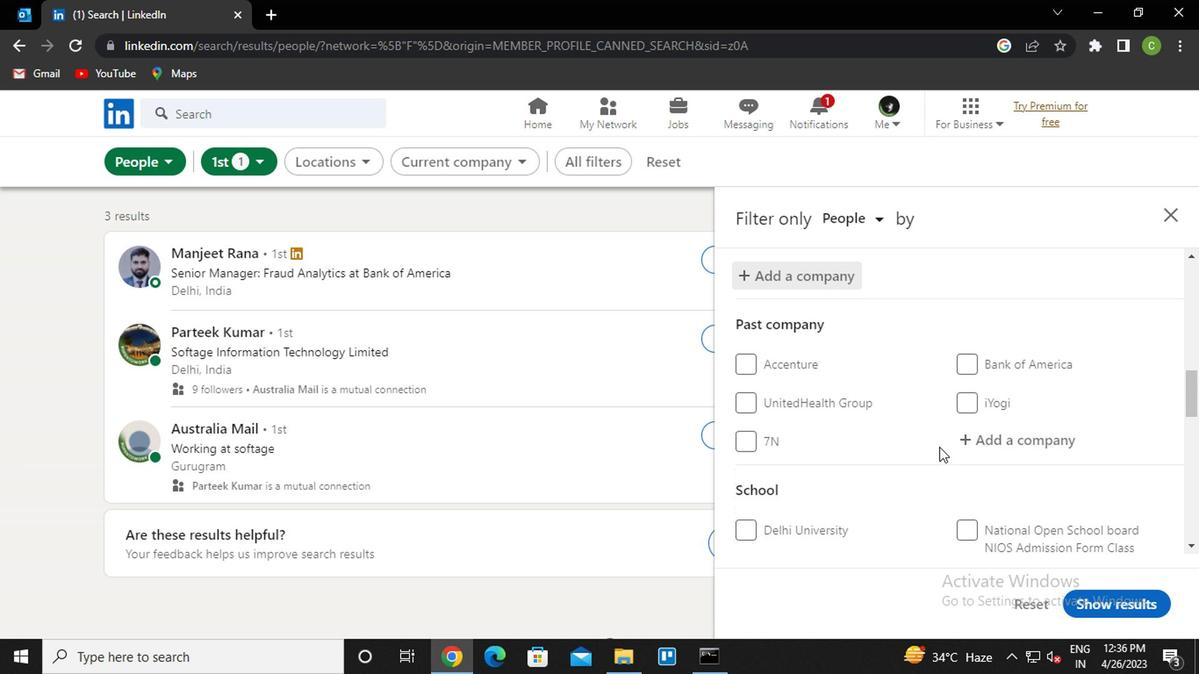 
Action: Mouse moved to (668, 387)
Screenshot: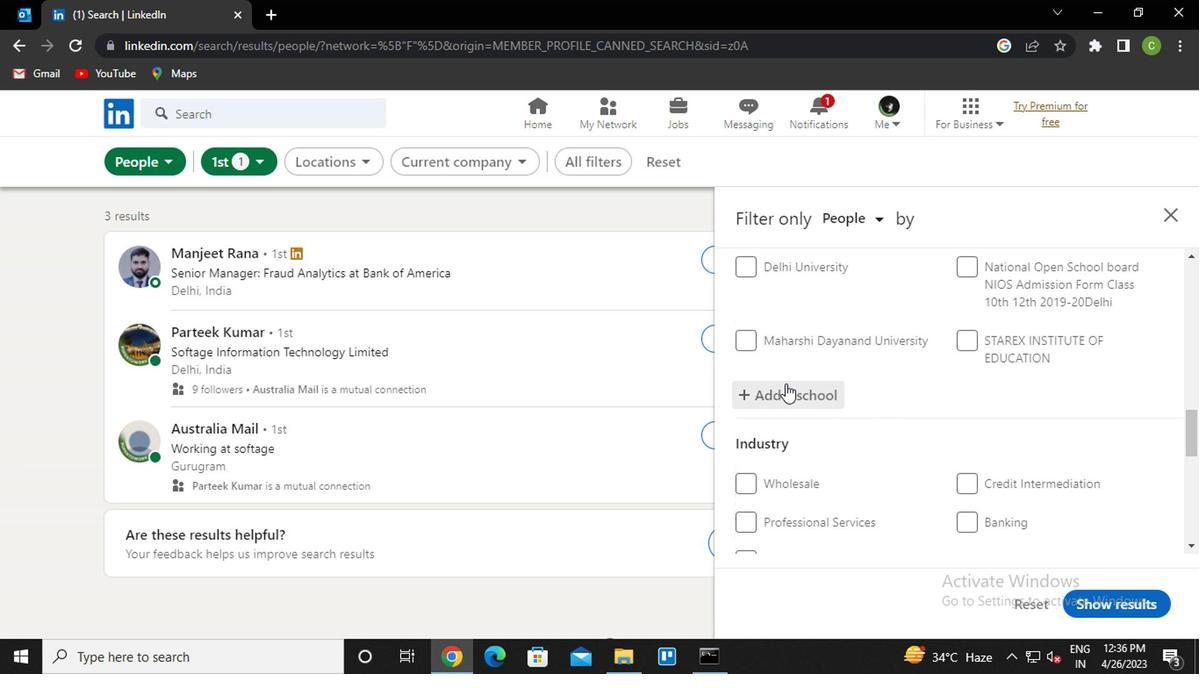 
Action: Mouse pressed left at (668, 387)
Screenshot: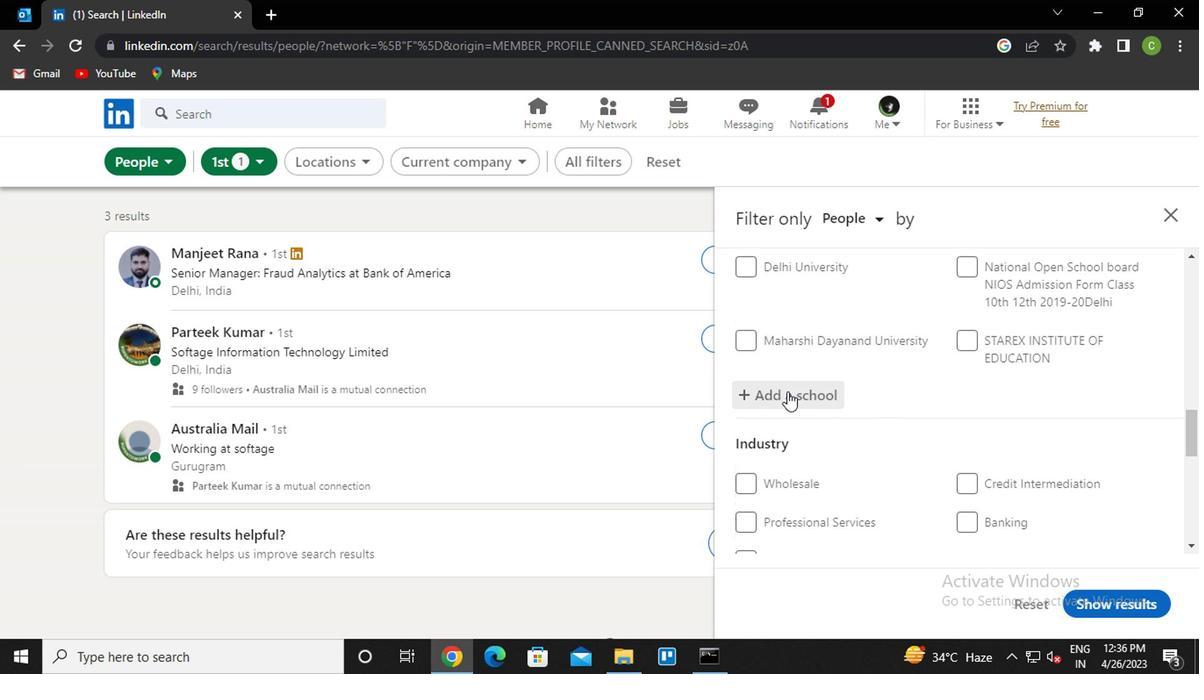 
Action: Mouse moved to (670, 387)
Screenshot: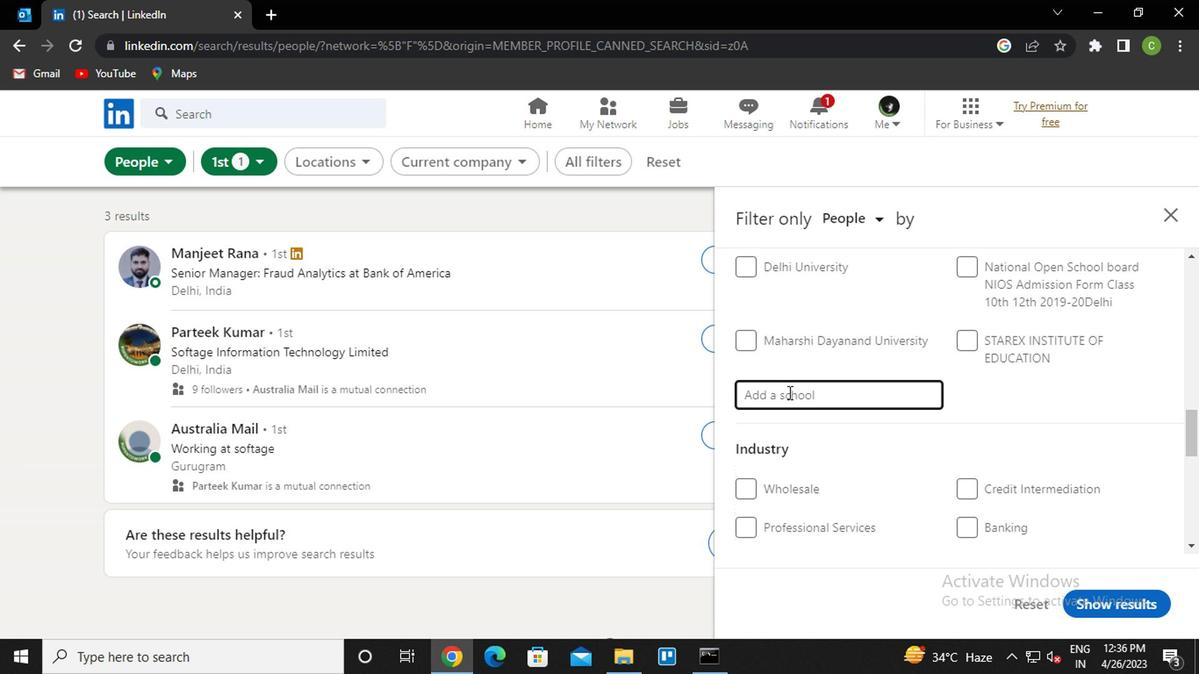 
Action: Key pressed <Key.caps_lock>x<Key.caps_lock>avier<Key.space>institu<Key.down><Key.down><Key.down><Key.enter>
Screenshot: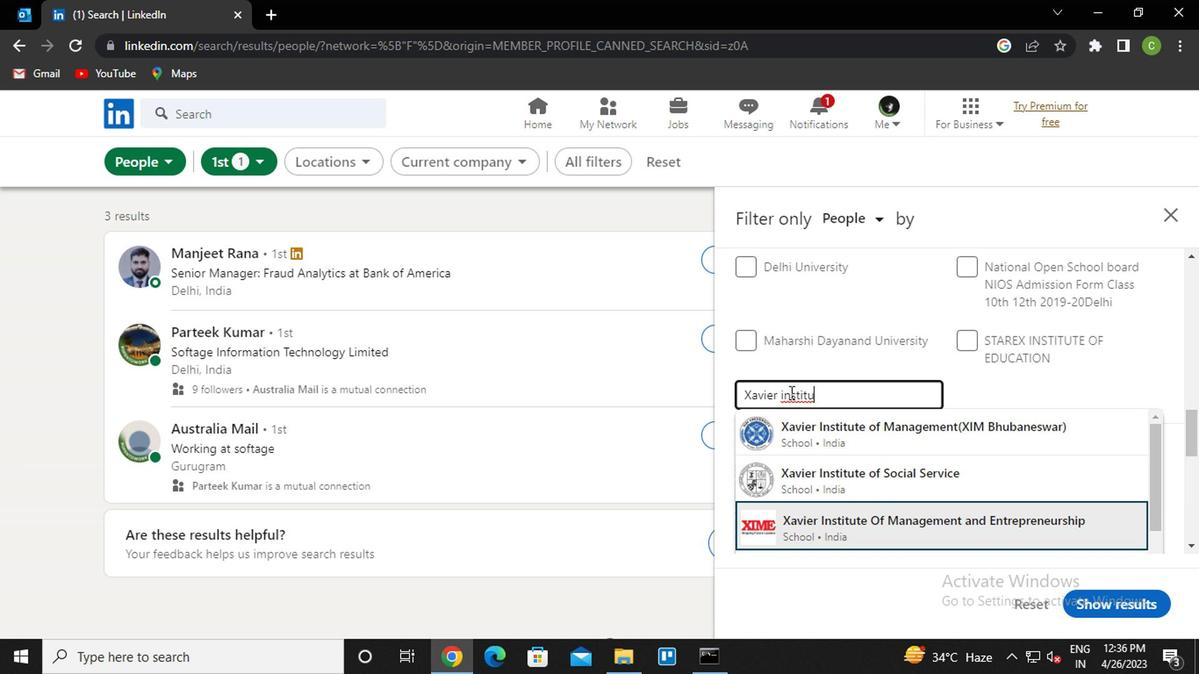 
Action: Mouse moved to (802, 422)
Screenshot: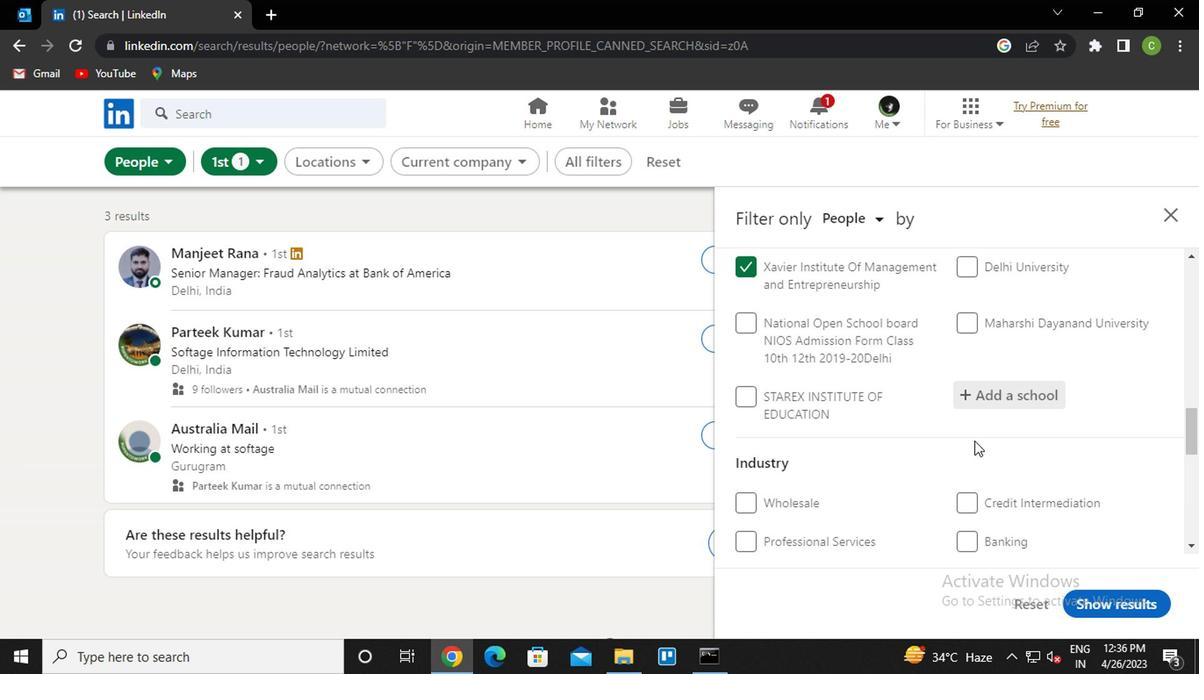 
Action: Mouse scrolled (802, 422) with delta (0, 0)
Screenshot: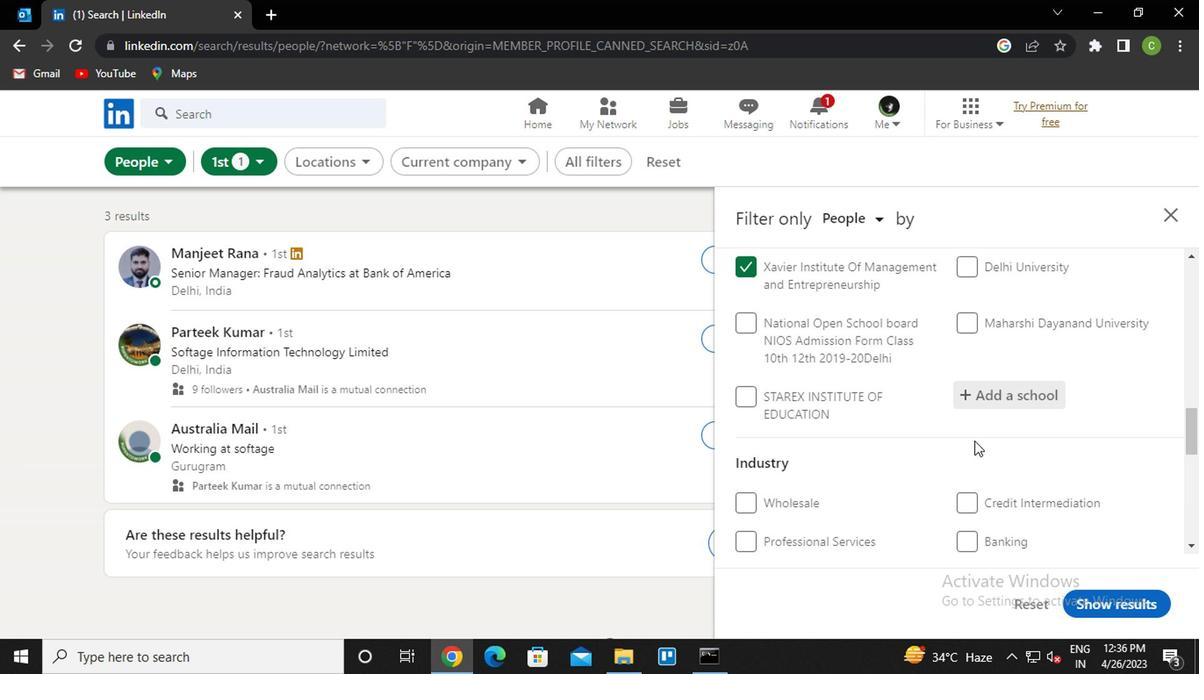 
Action: Mouse moved to (801, 424)
Screenshot: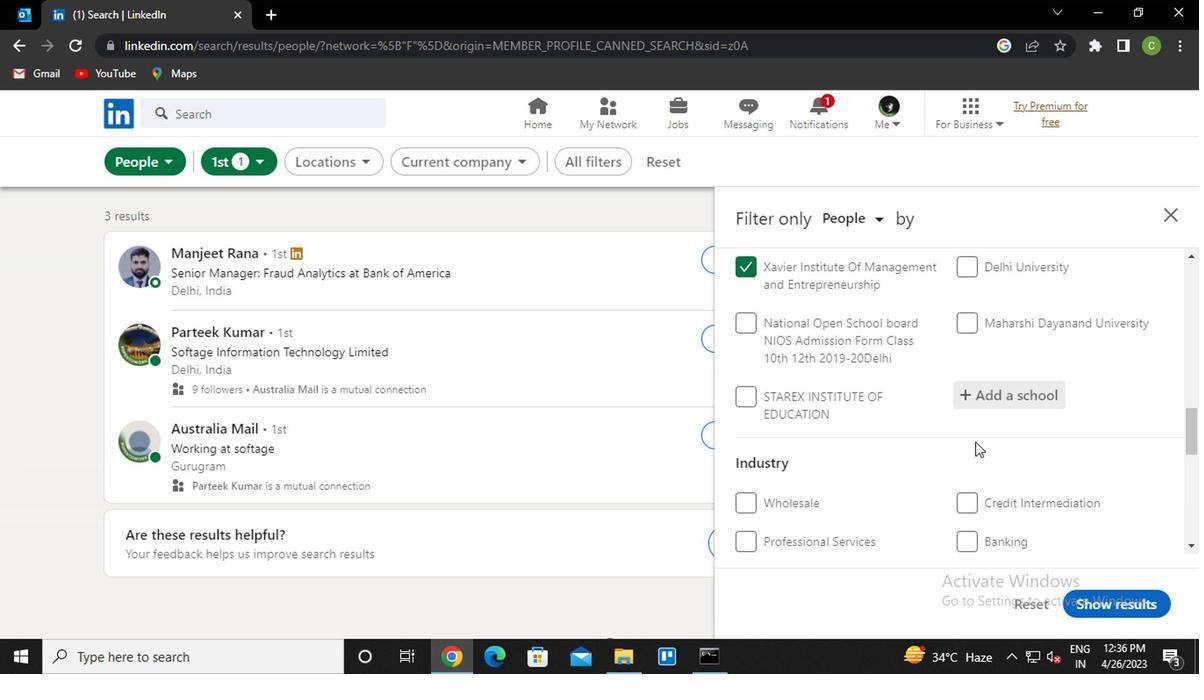 
Action: Mouse scrolled (801, 424) with delta (0, 0)
Screenshot: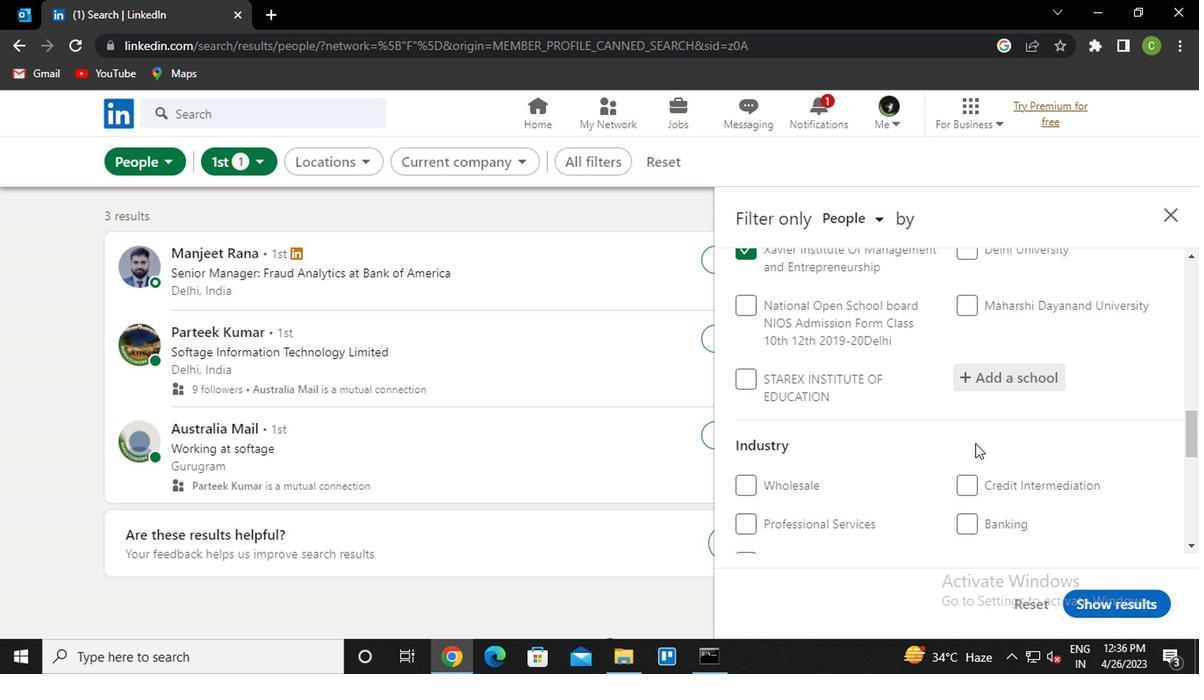 
Action: Mouse moved to (804, 392)
Screenshot: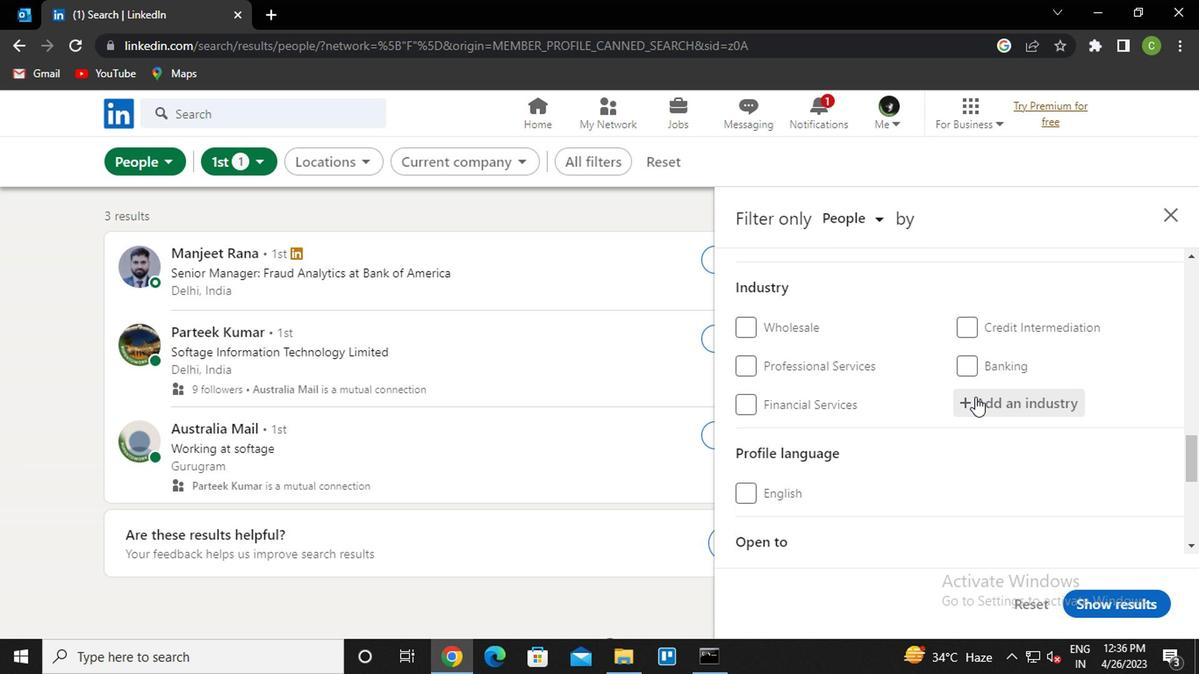 
Action: Mouse pressed left at (804, 392)
Screenshot: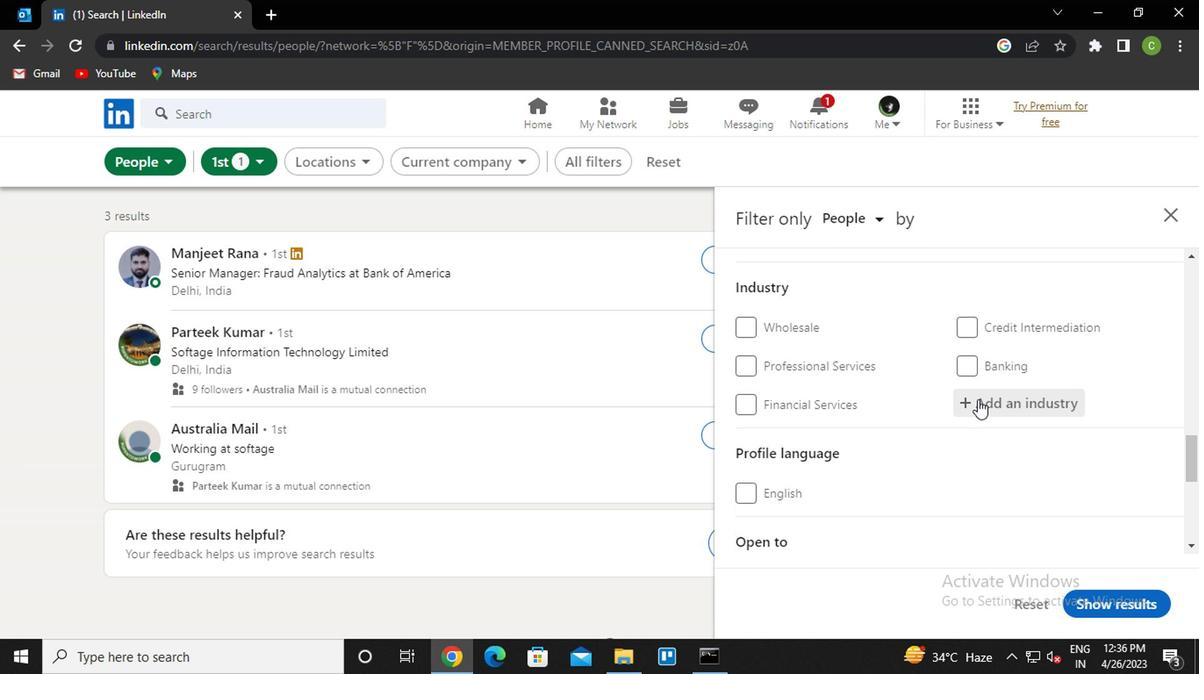 
Action: Key pressed <Key.caps_lock>i<Key.caps_lock>nformation<Key.space><Key.down><Key.down><Key.enter>
Screenshot: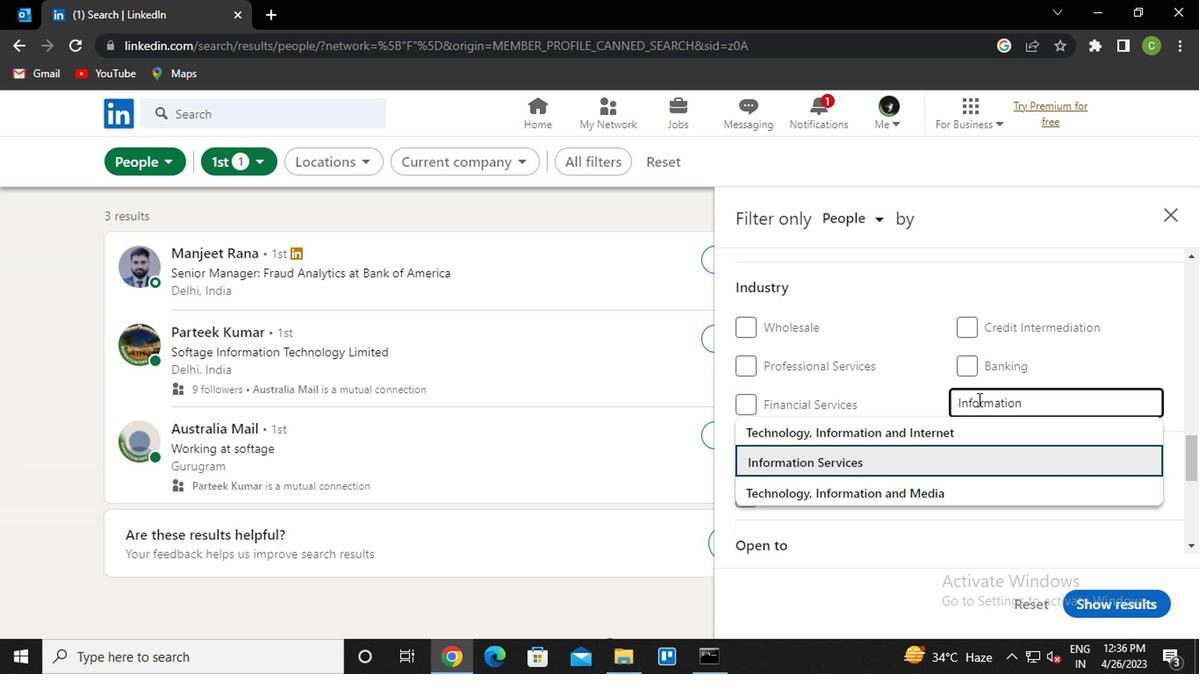 
Action: Mouse moved to (806, 402)
Screenshot: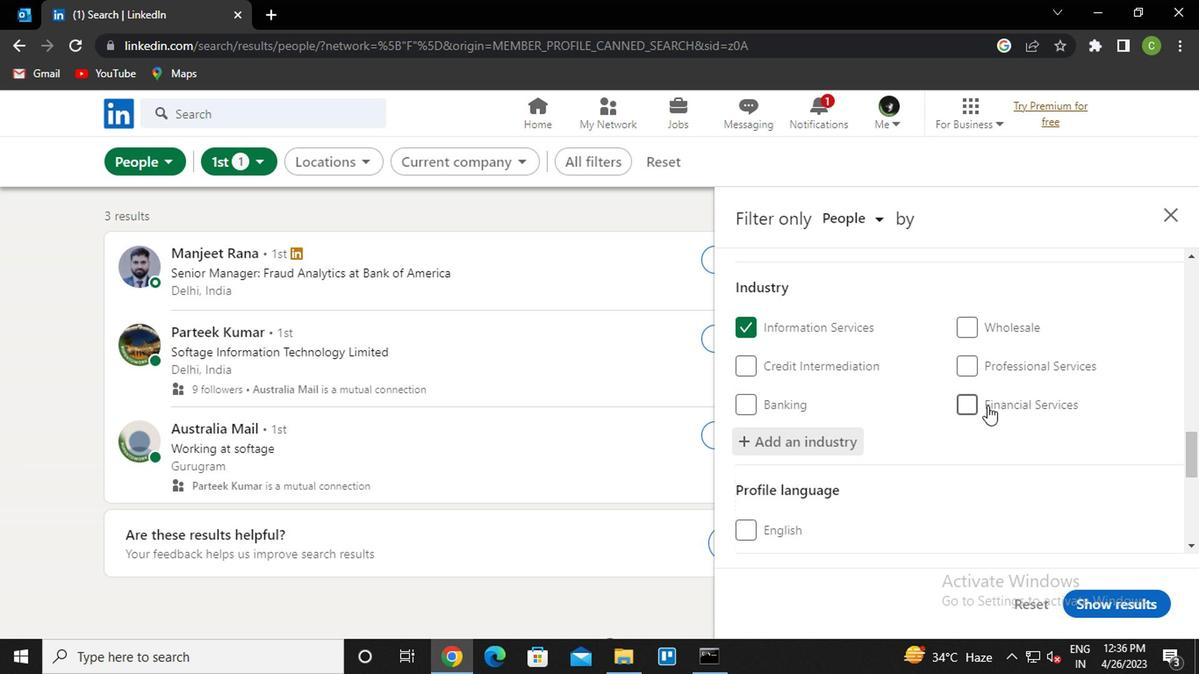 
Action: Mouse scrolled (806, 402) with delta (0, 0)
Screenshot: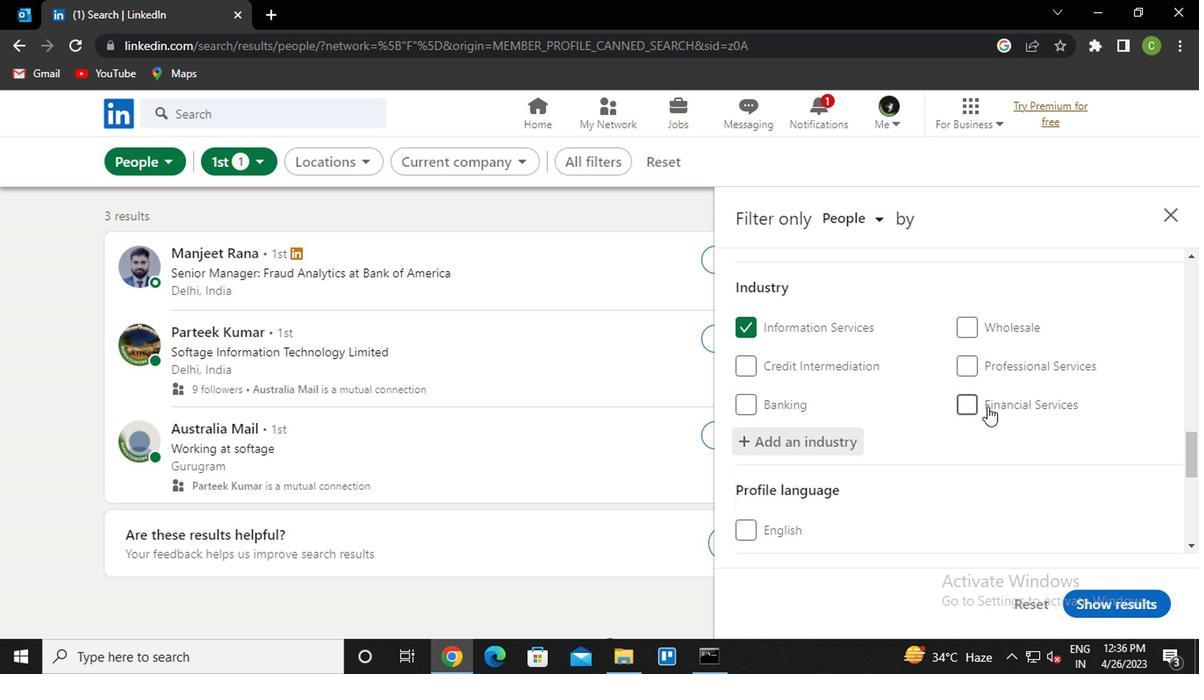 
Action: Mouse moved to (805, 403)
Screenshot: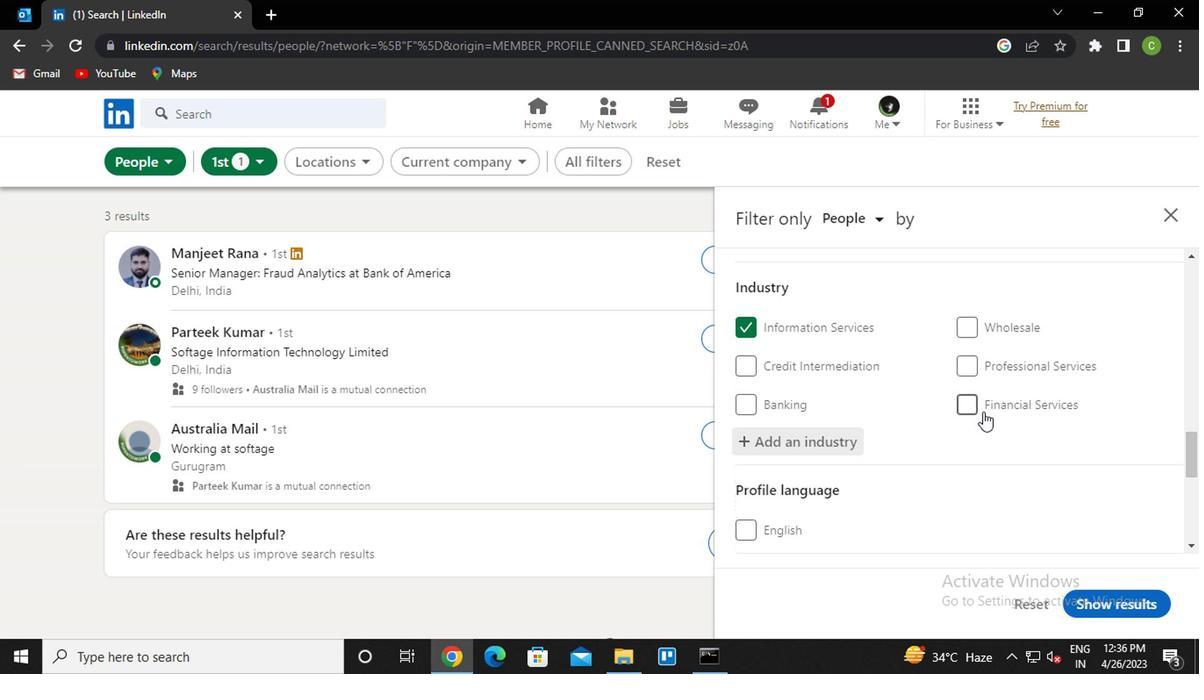 
Action: Mouse scrolled (805, 402) with delta (0, 0)
Screenshot: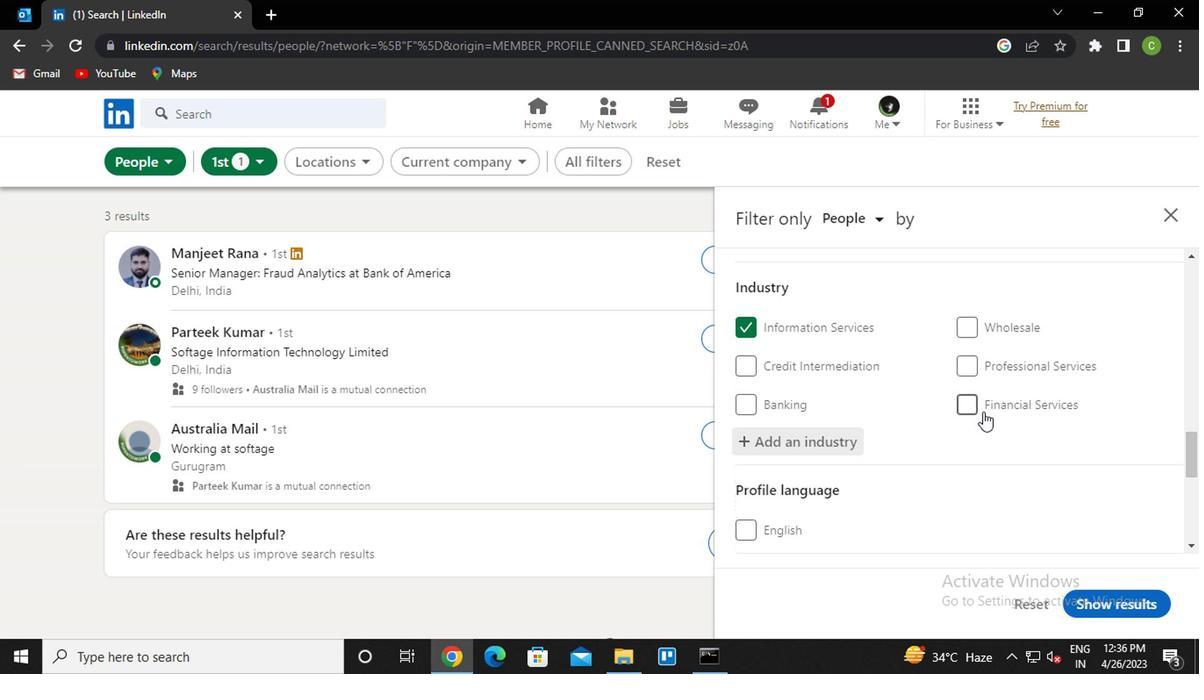 
Action: Mouse moved to (805, 404)
Screenshot: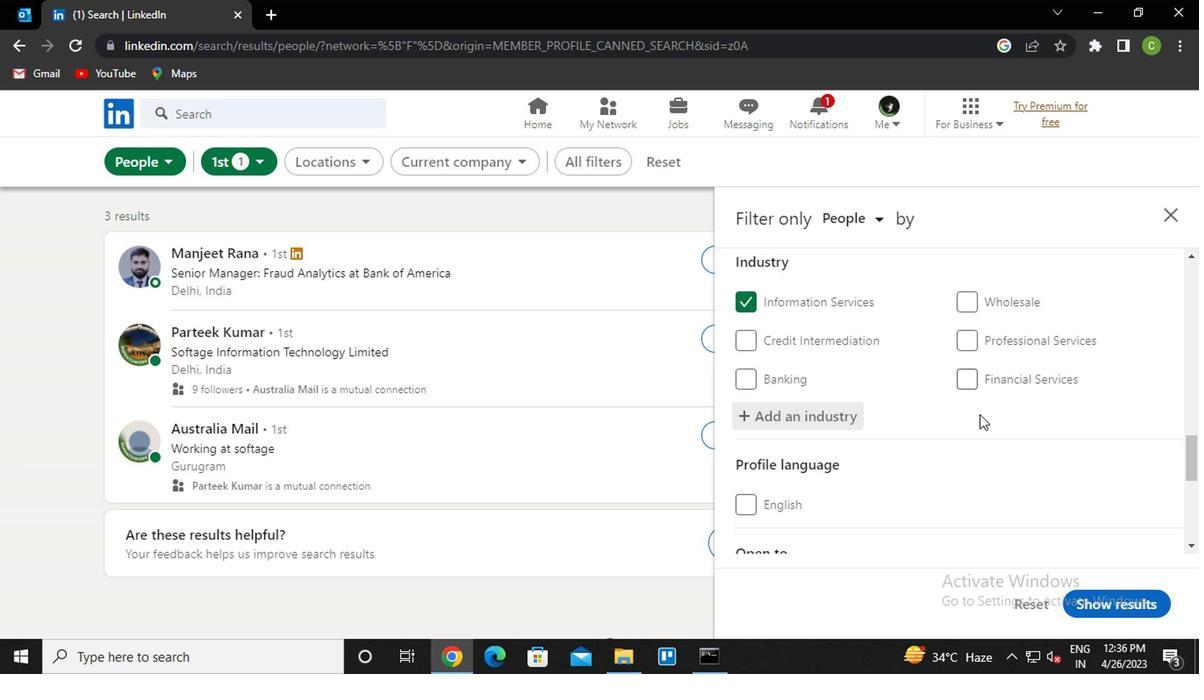 
Action: Mouse scrolled (805, 404) with delta (0, 0)
Screenshot: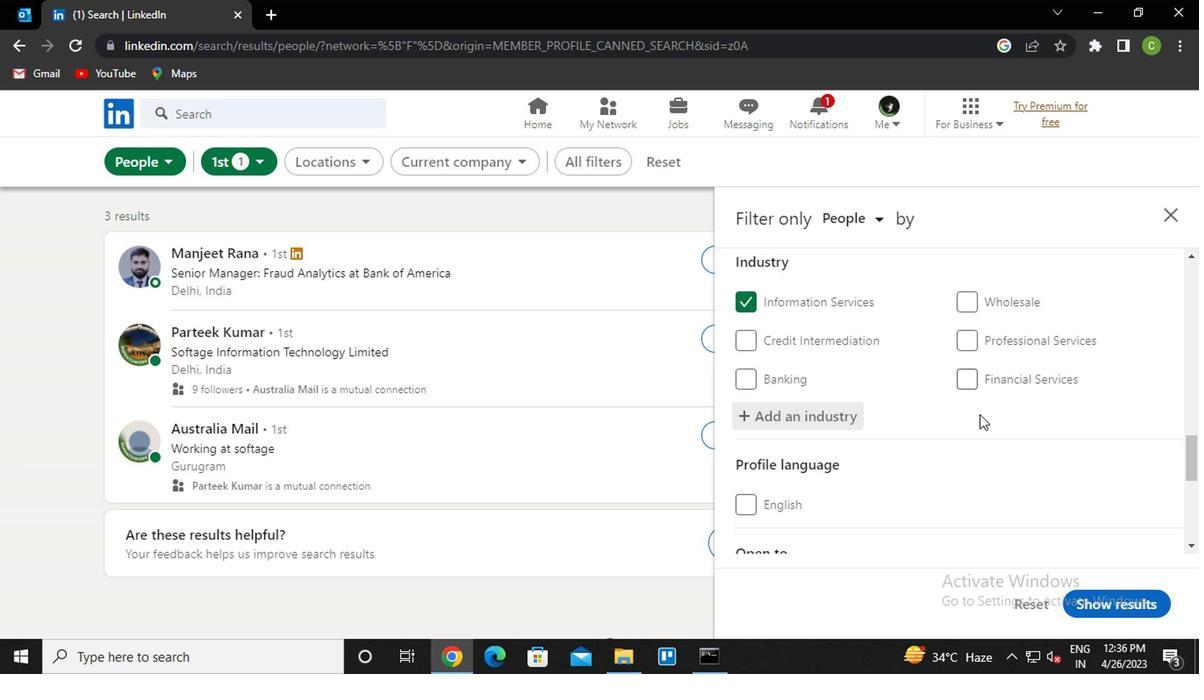 
Action: Mouse moved to (686, 414)
Screenshot: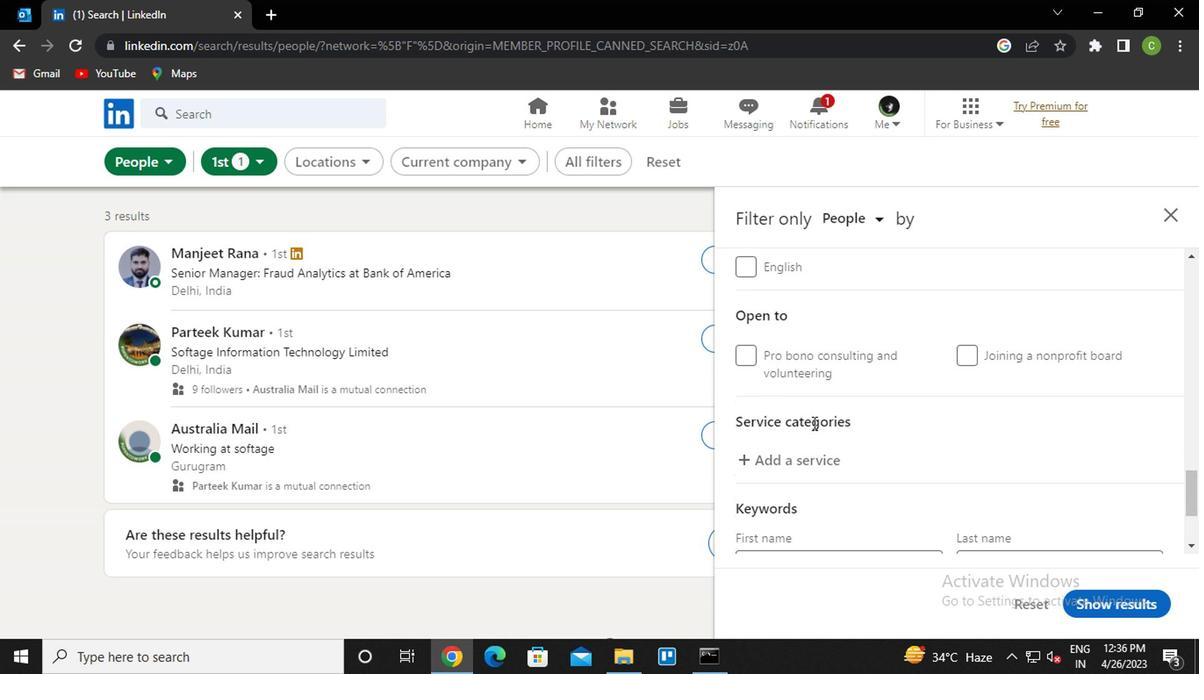 
Action: Mouse scrolled (686, 414) with delta (0, 0)
Screenshot: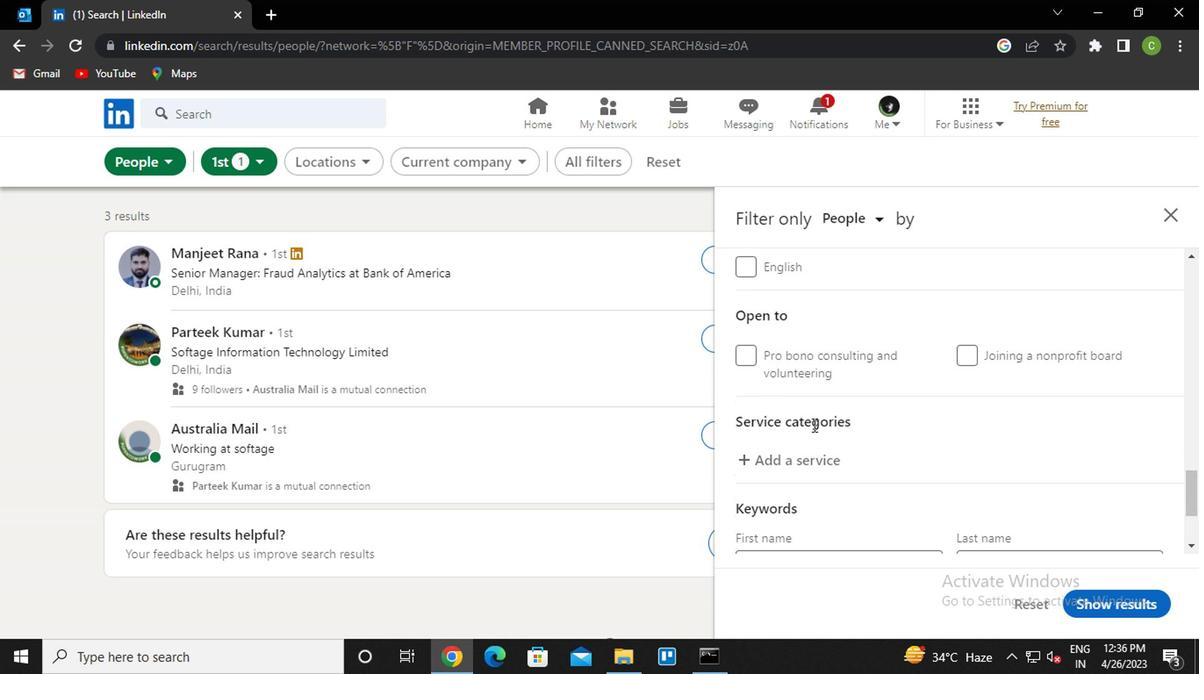
Action: Mouse moved to (672, 378)
Screenshot: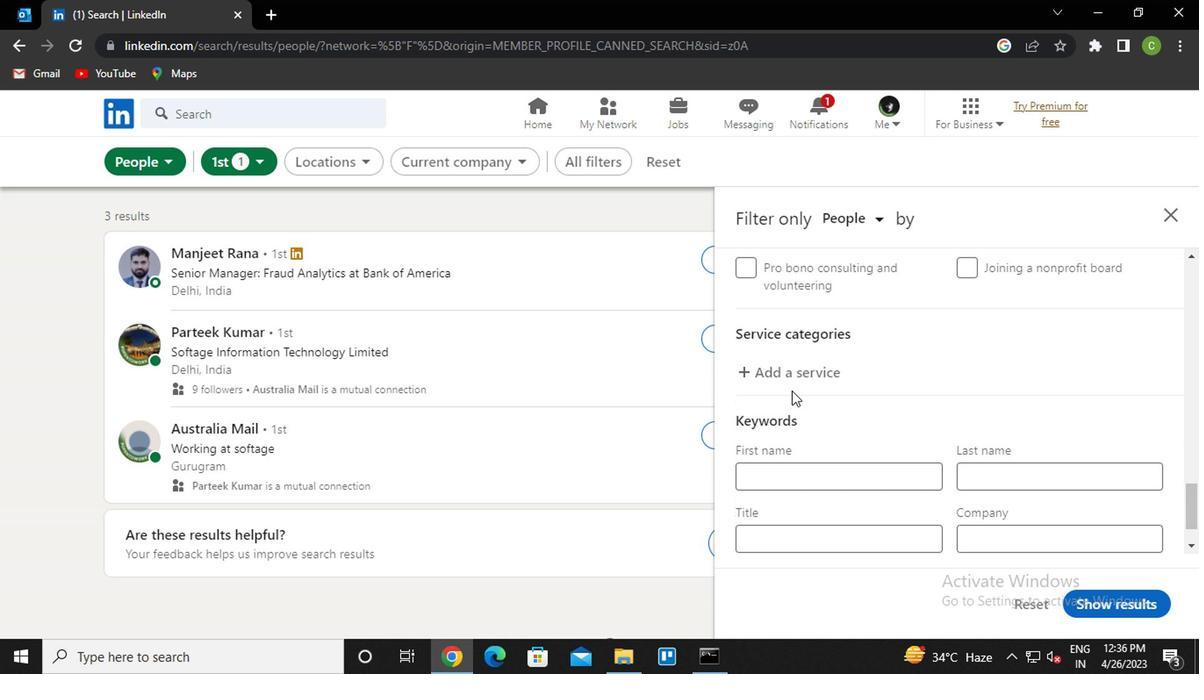 
Action: Mouse pressed left at (672, 378)
Screenshot: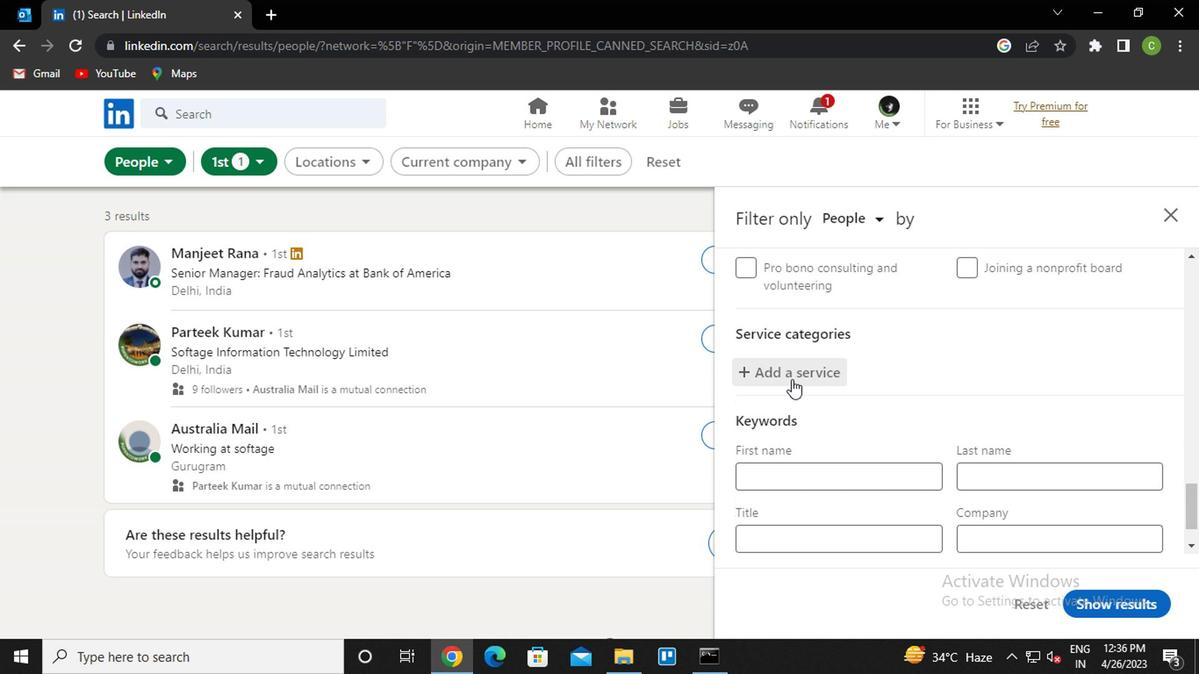 
Action: Key pressed <Key.caps_lock>v<Key.caps_lock>ideo<Key.down><Key.down><Key.down><Key.enter>
Screenshot: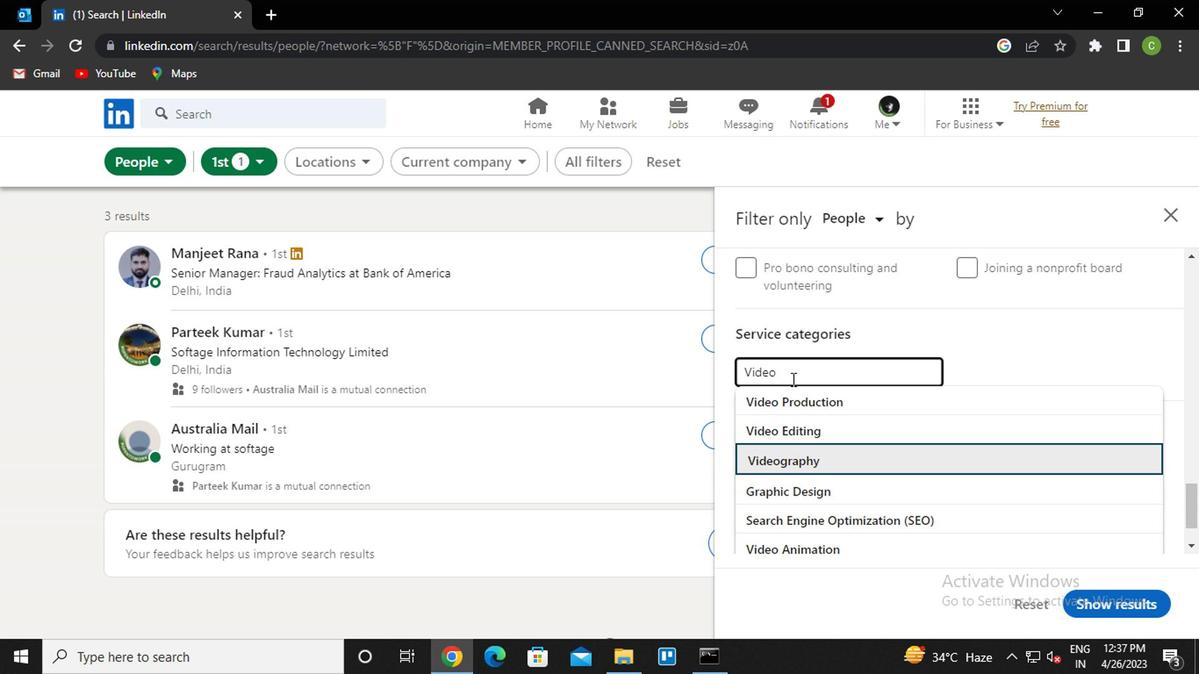 
Action: Mouse scrolled (672, 377) with delta (0, 0)
Screenshot: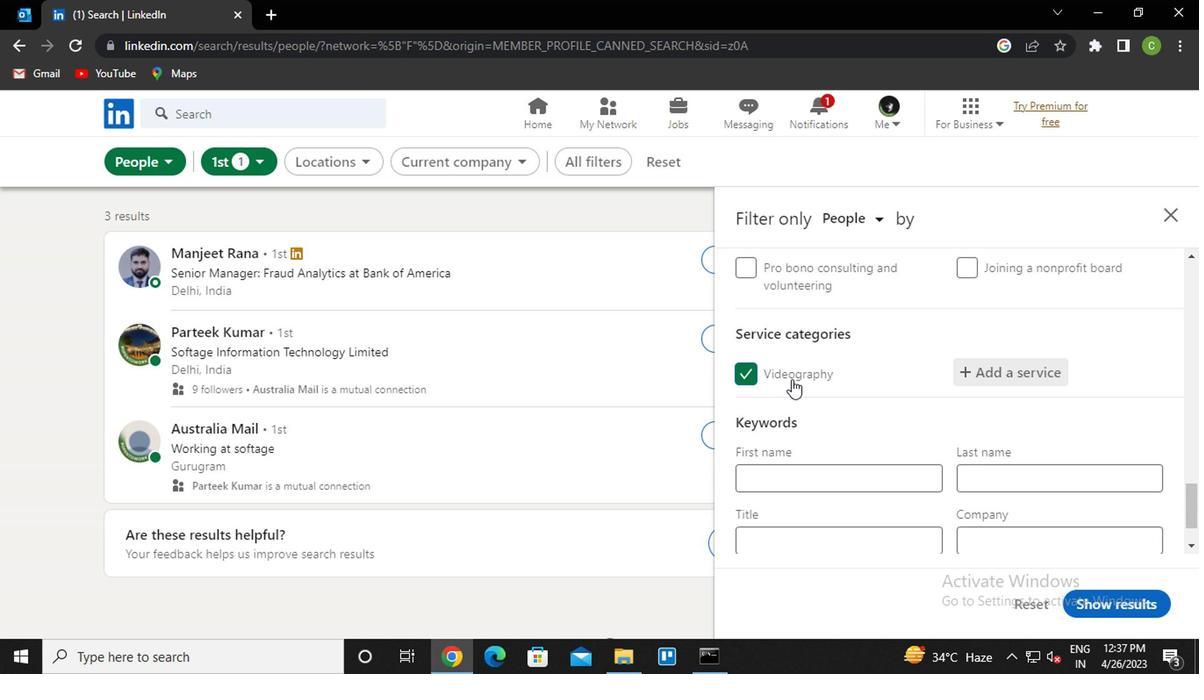 
Action: Mouse moved to (678, 380)
Screenshot: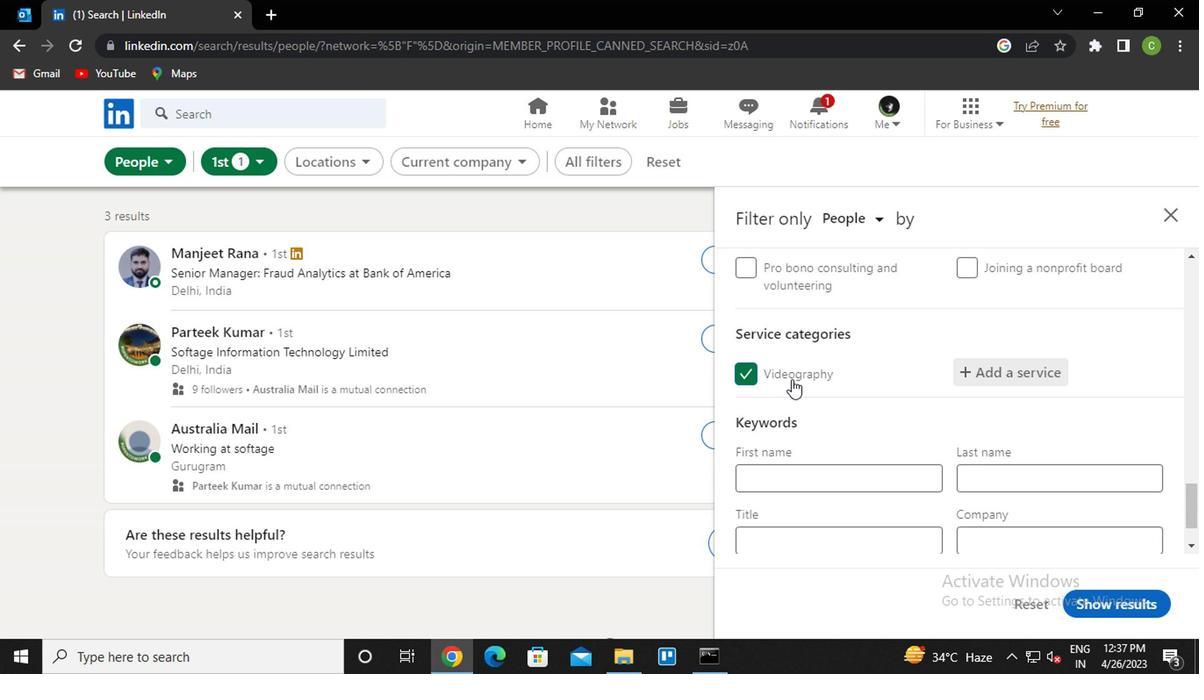 
Action: Mouse scrolled (678, 380) with delta (0, 0)
Screenshot: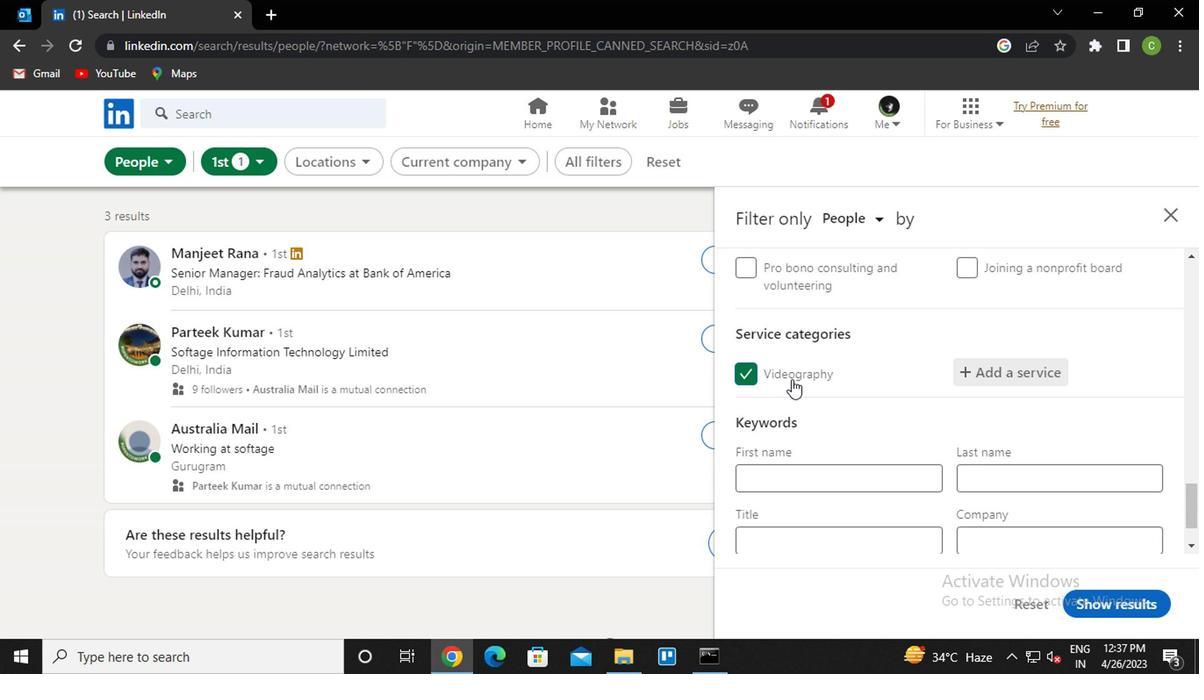 
Action: Mouse moved to (718, 388)
Screenshot: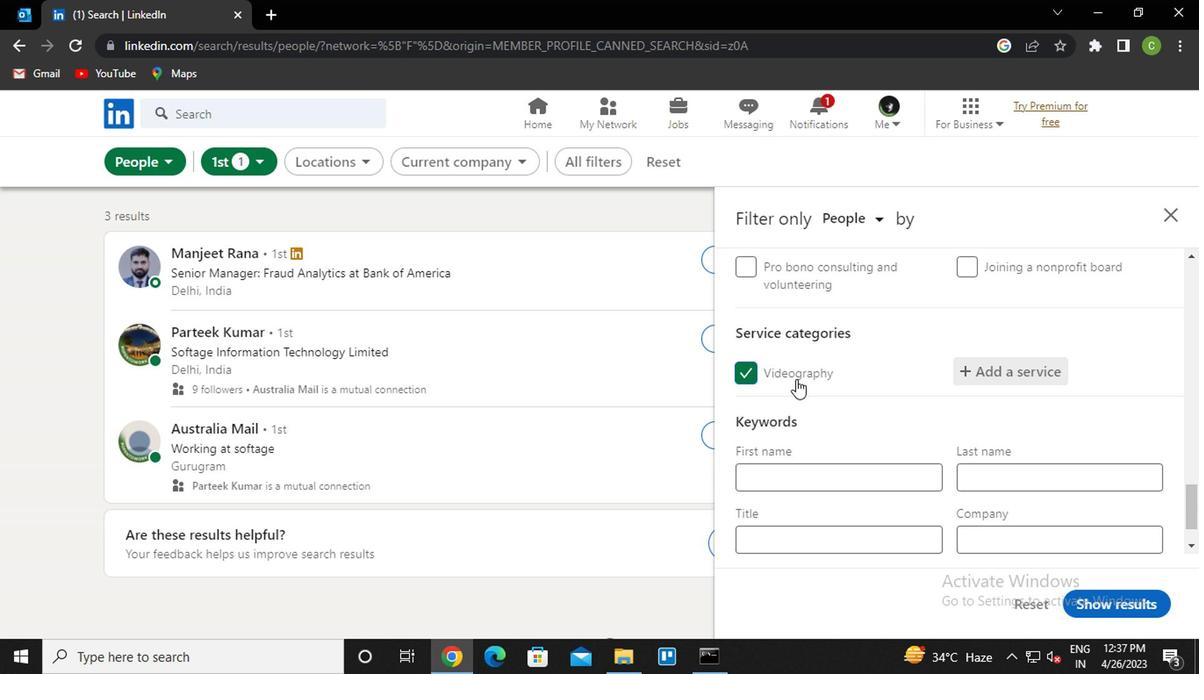 
Action: Mouse scrolled (718, 387) with delta (0, 0)
Screenshot: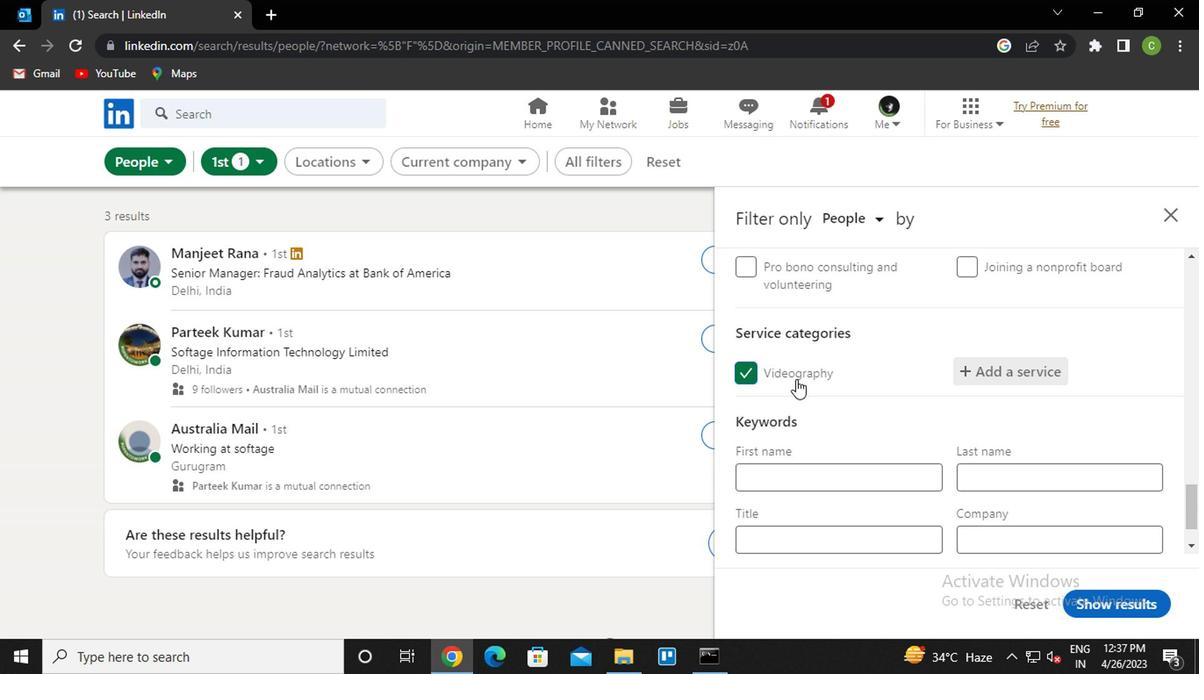 
Action: Mouse moved to (735, 392)
Screenshot: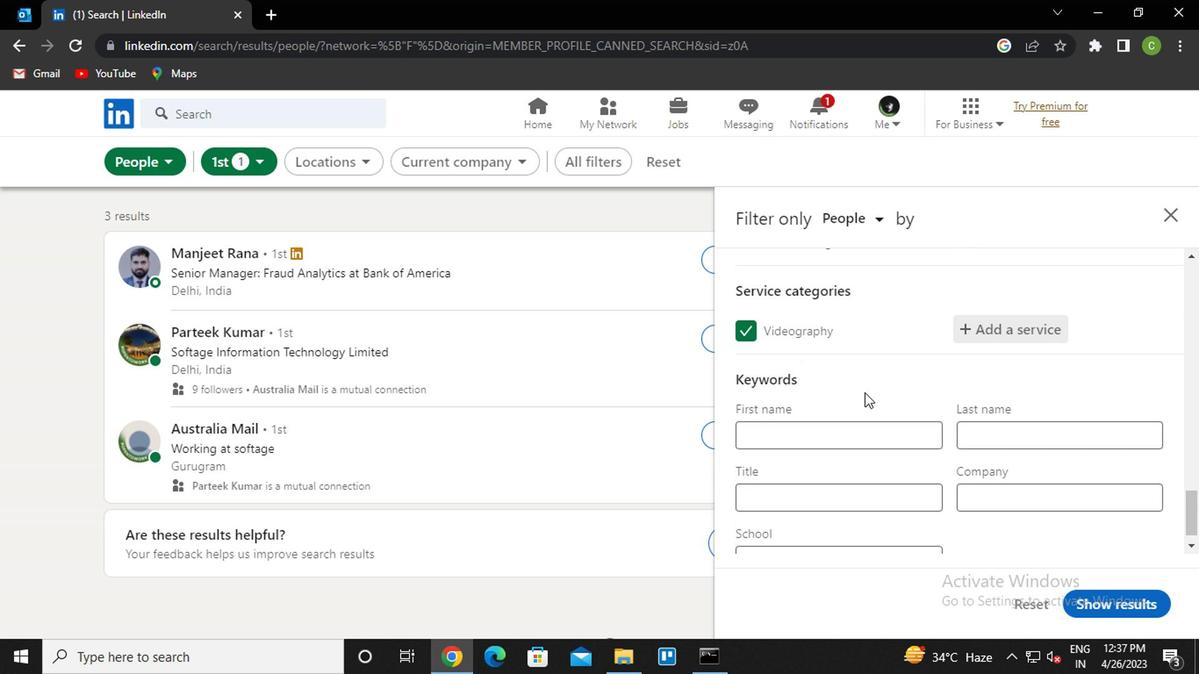 
Action: Mouse scrolled (735, 391) with delta (0, 0)
Screenshot: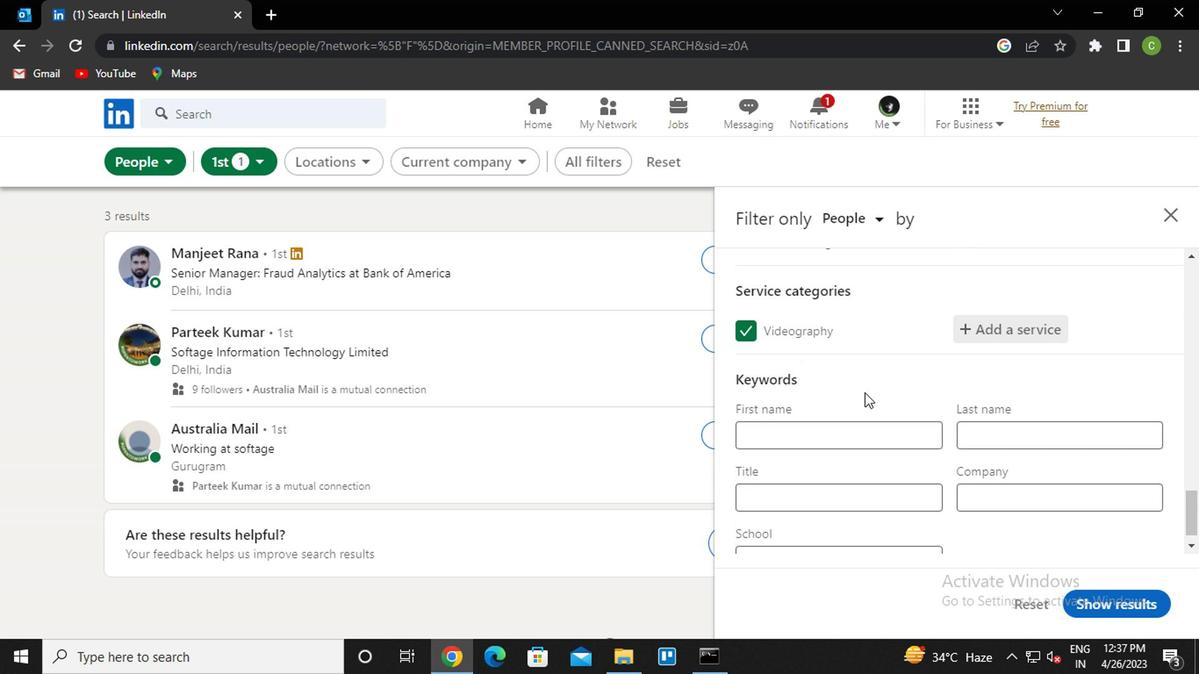 
Action: Mouse moved to (718, 452)
Screenshot: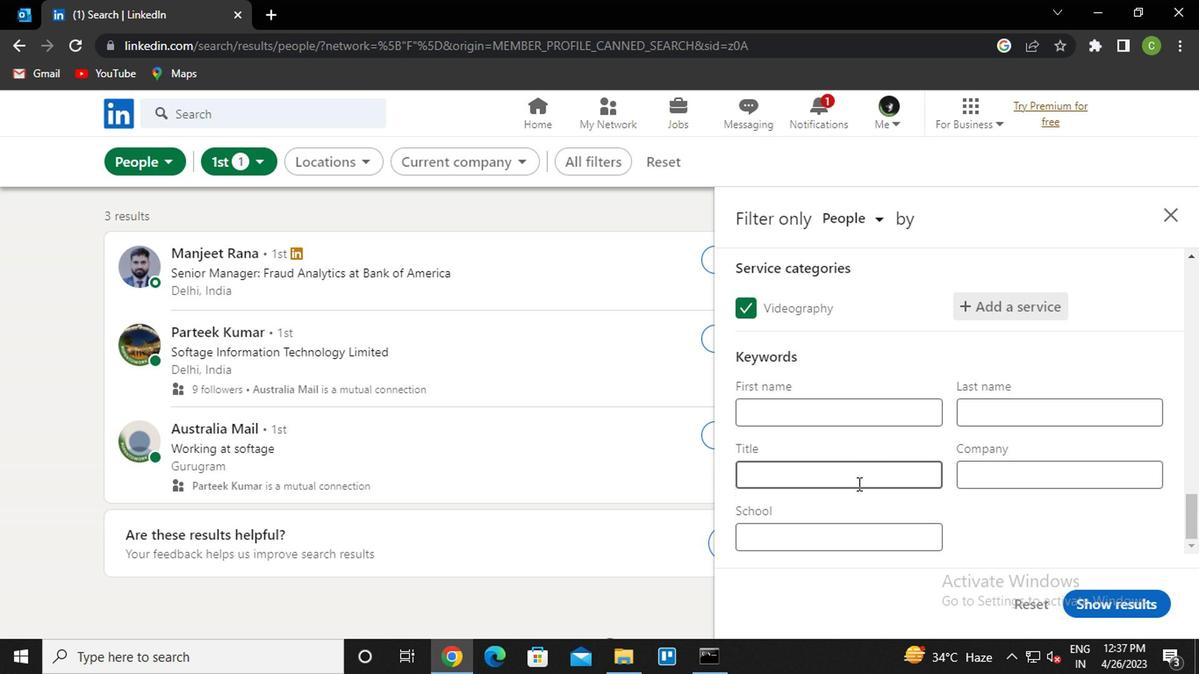 
Action: Mouse pressed left at (718, 452)
Screenshot: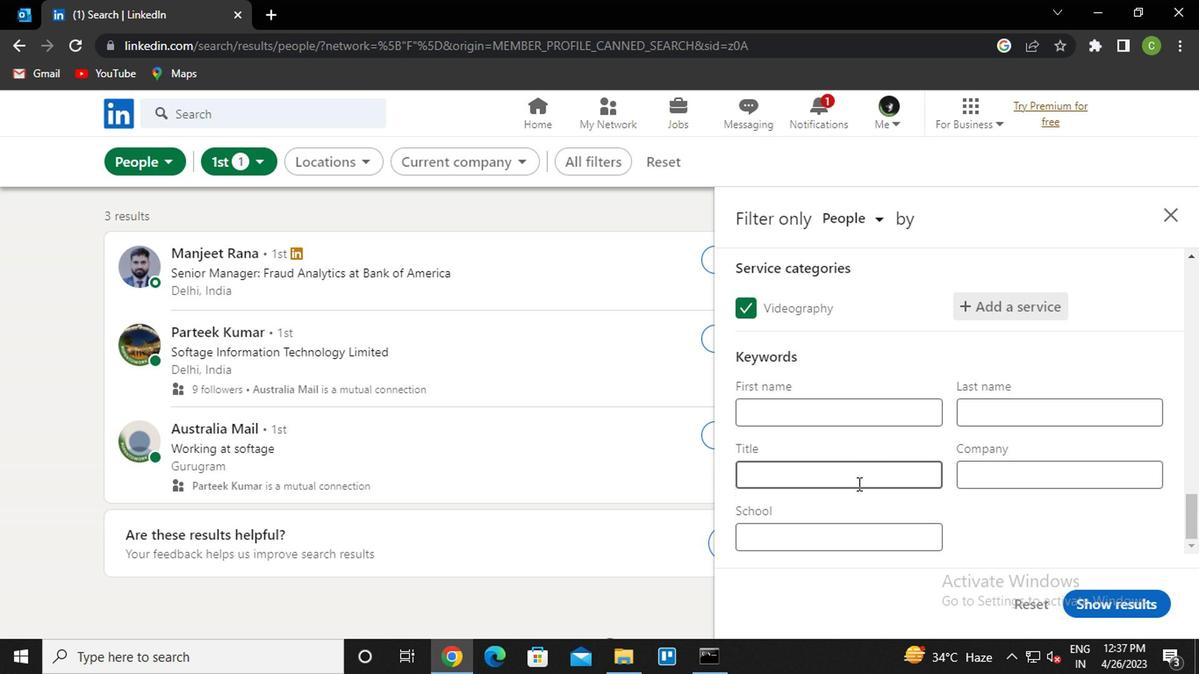 
Action: Key pressed <Key.caps_lock>a<Key.caps_lock>ddiction<Key.space><Key.caps_lock>c<Key.caps_lock>ounselor
Screenshot: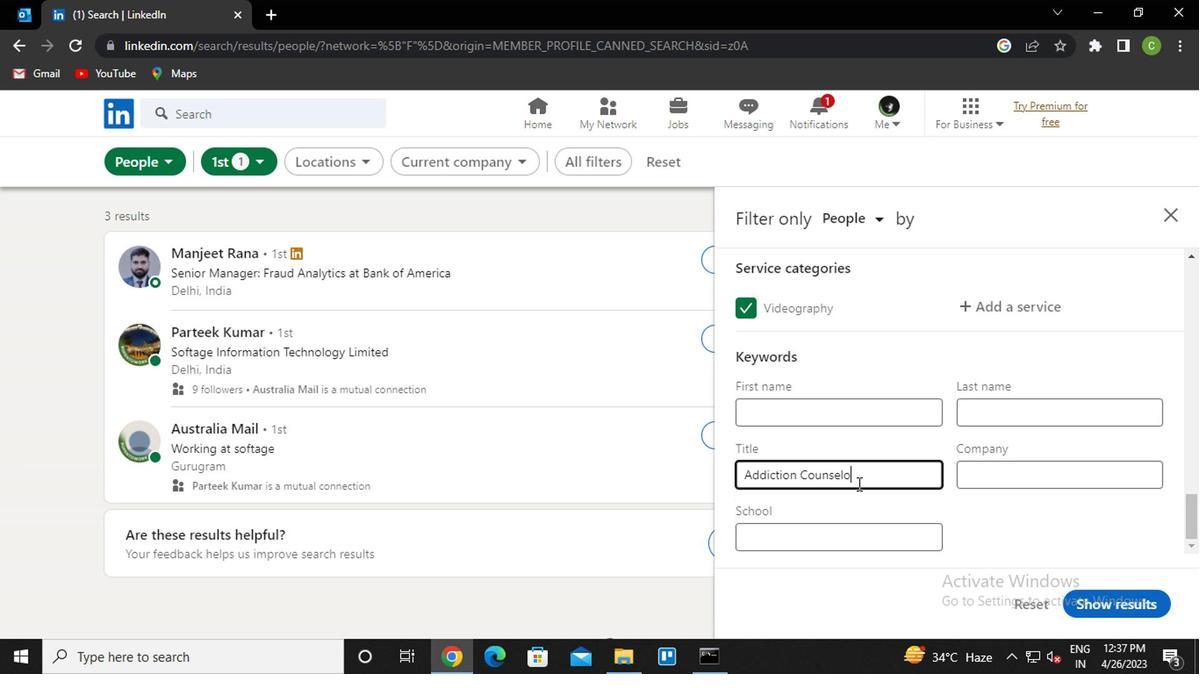 
Action: Mouse moved to (888, 533)
Screenshot: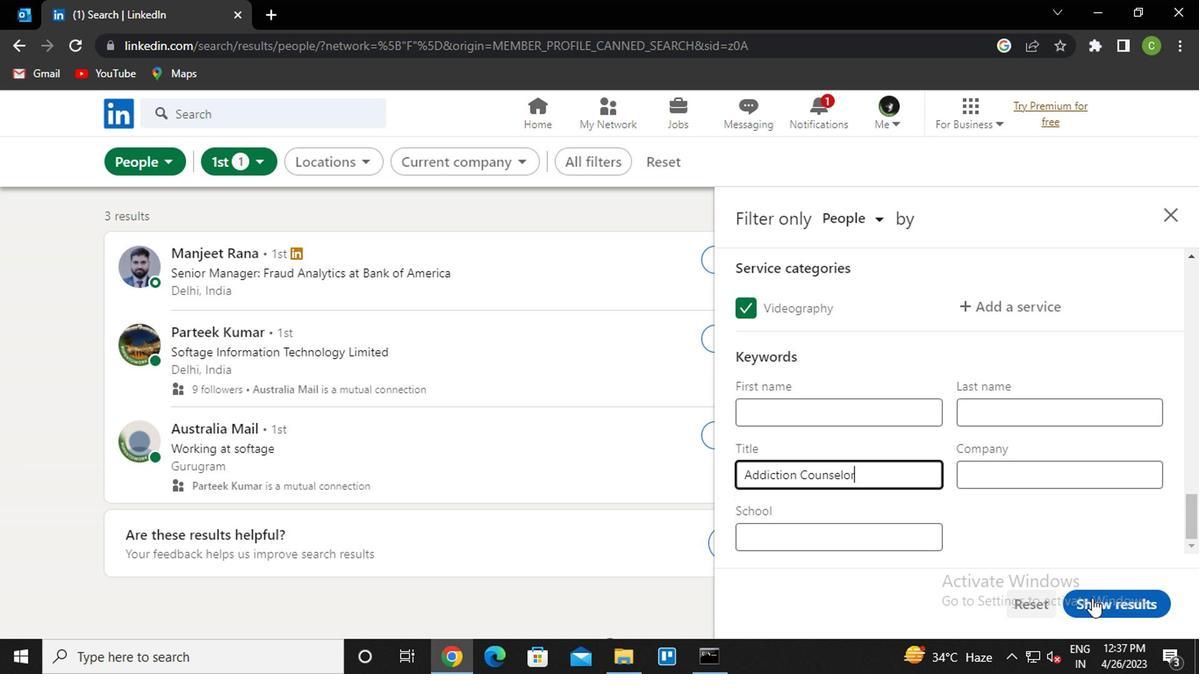 
Action: Mouse pressed left at (888, 533)
Screenshot: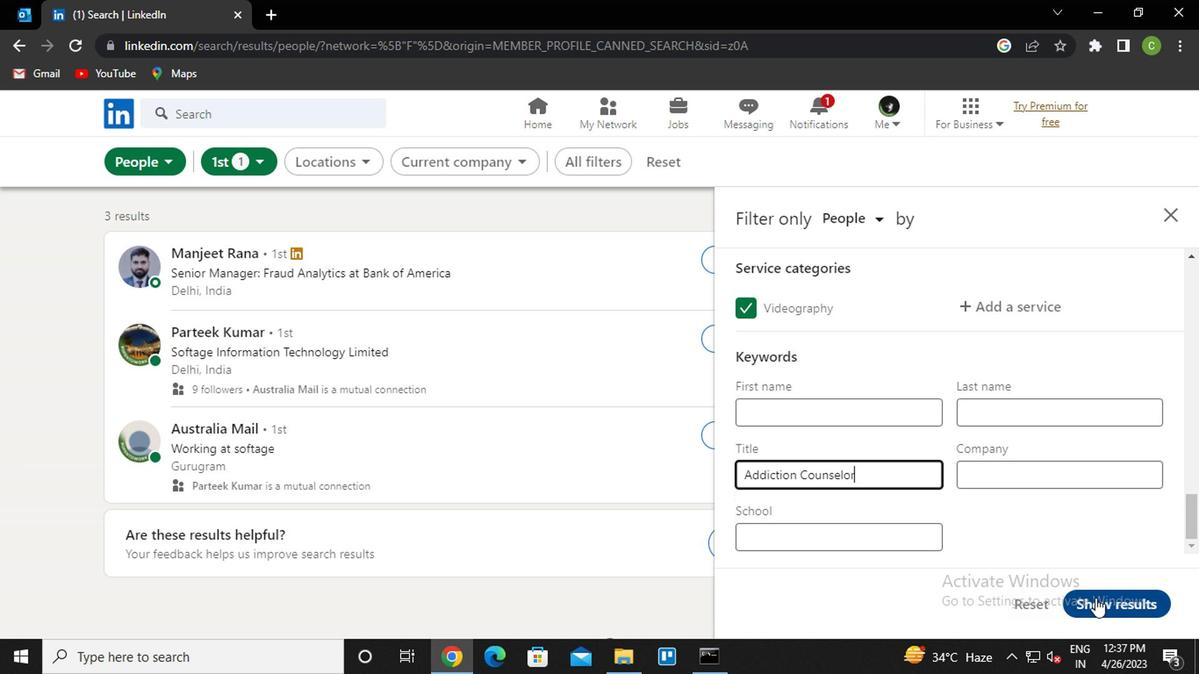 
Action: Mouse moved to (598, 438)
Screenshot: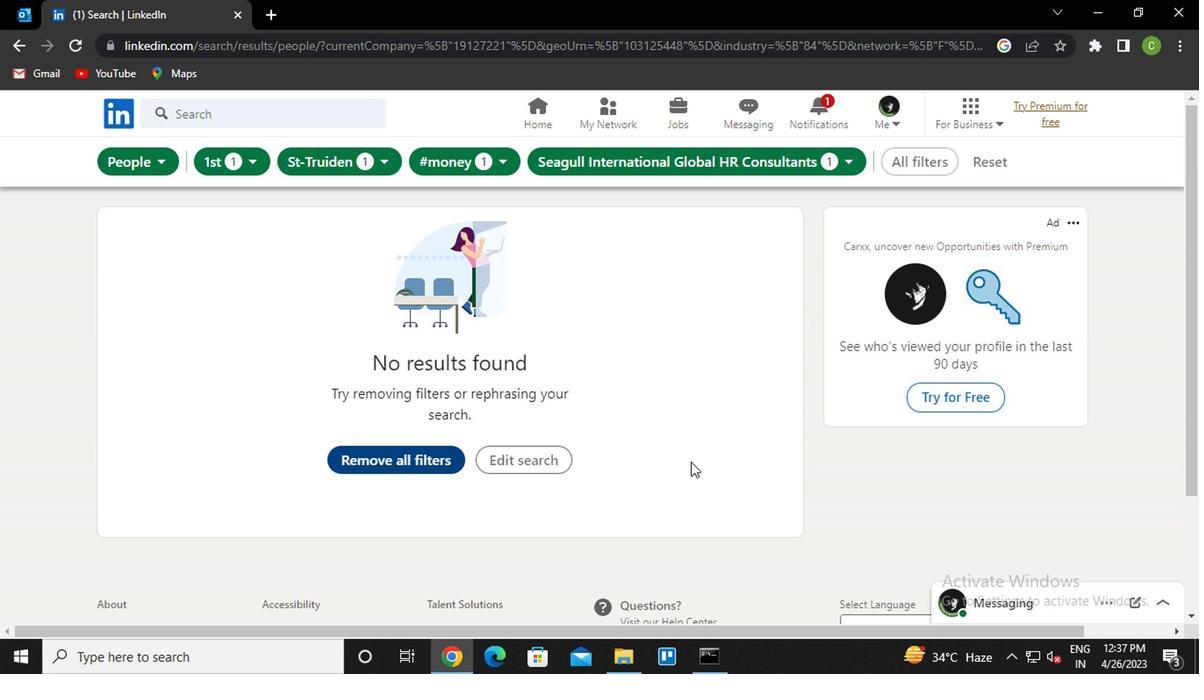 
